 Task: Find a one-way flight from Aswan to Buenos Aires for two passengers in first class on December 22, using British Airways, departing between 10:00 AM and 12:00 PM.
Action: Mouse pressed left at (335, 269)
Screenshot: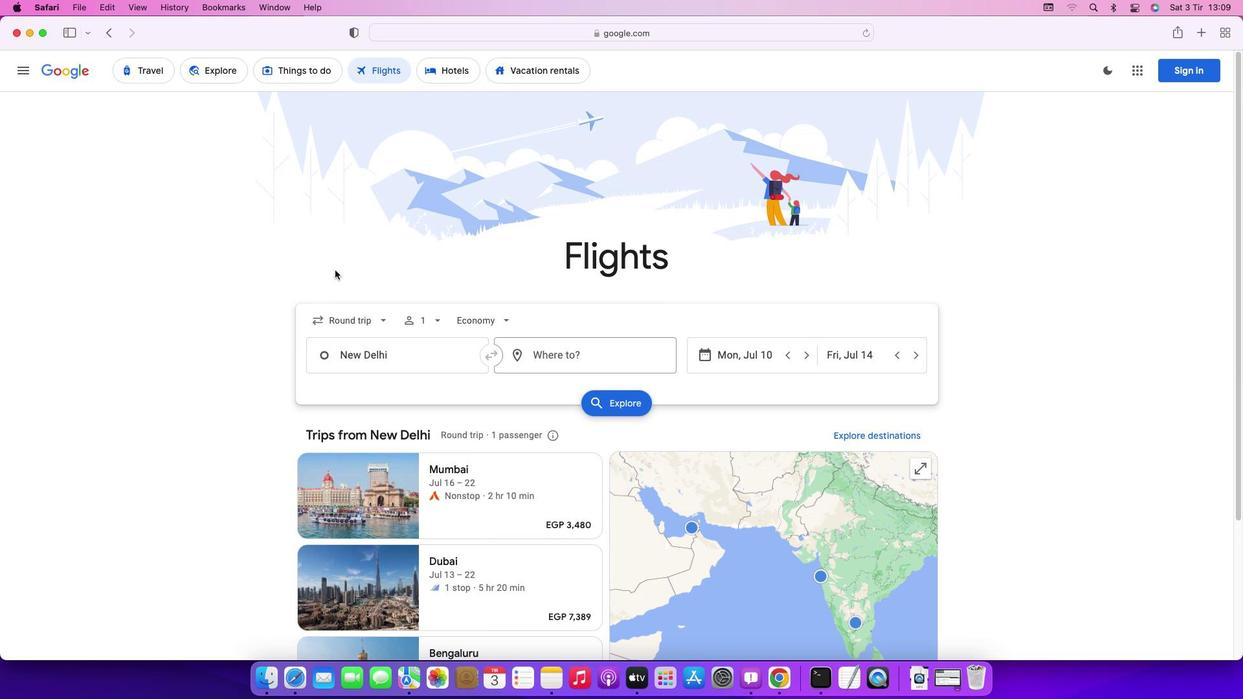 
Action: Mouse moved to (361, 322)
Screenshot: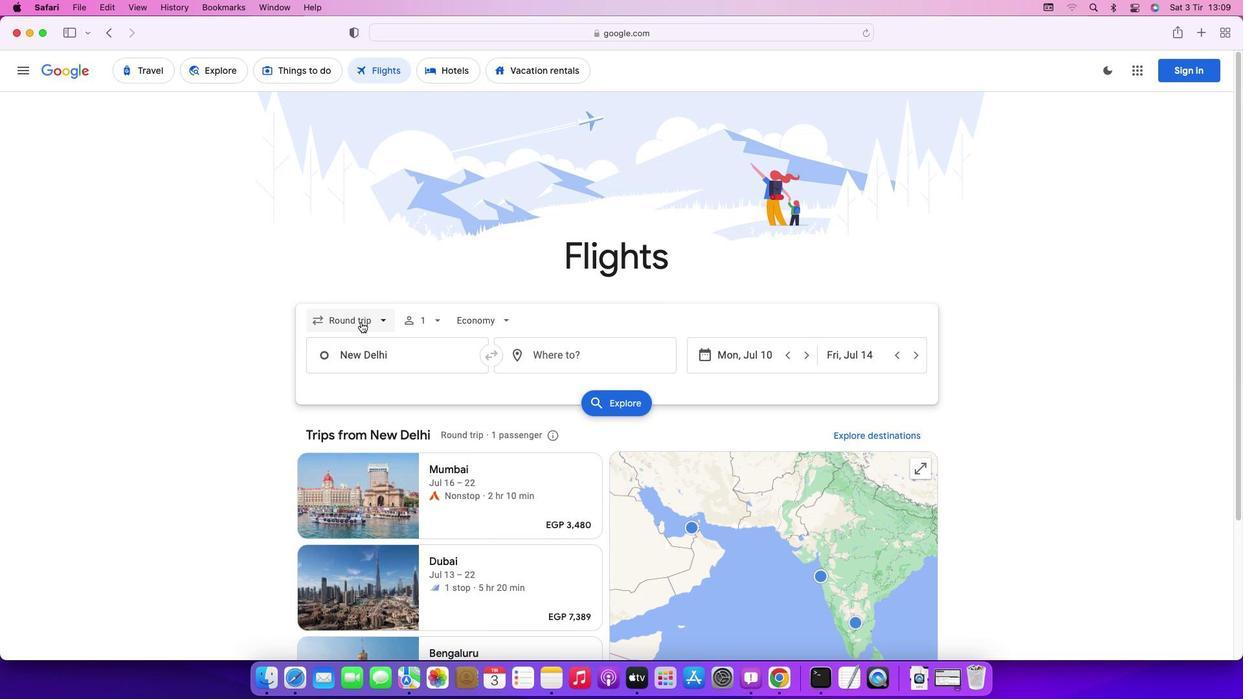 
Action: Mouse pressed left at (361, 322)
Screenshot: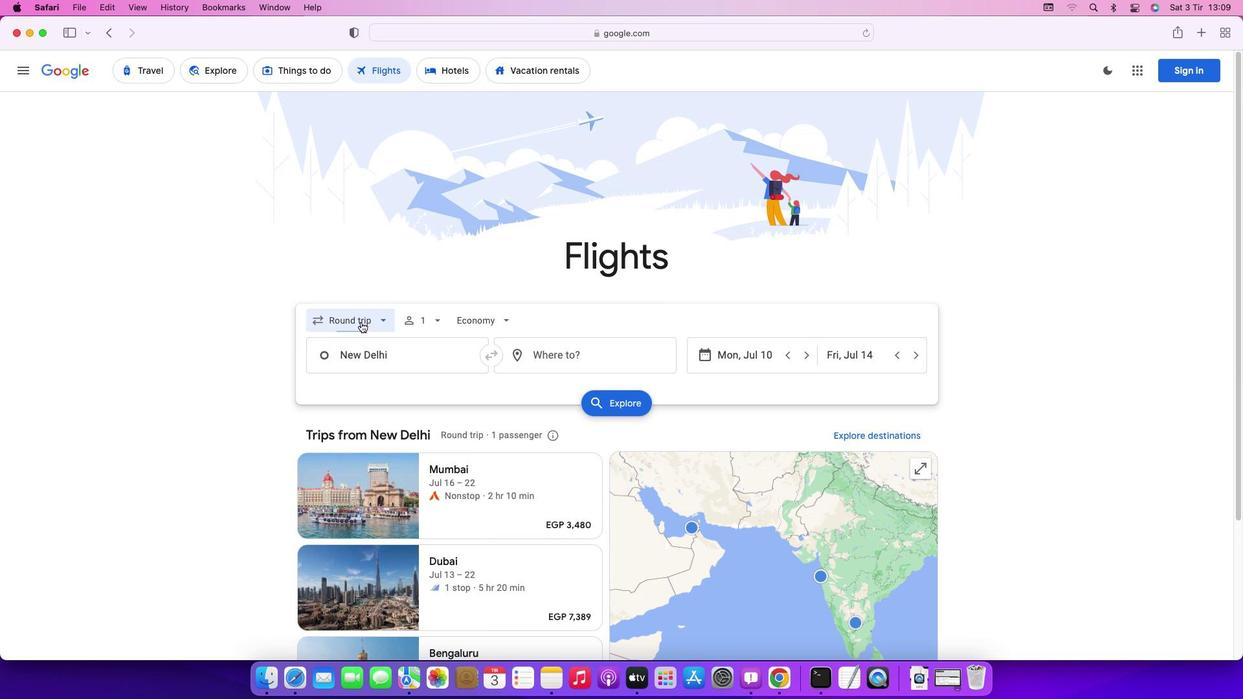 
Action: Mouse moved to (357, 381)
Screenshot: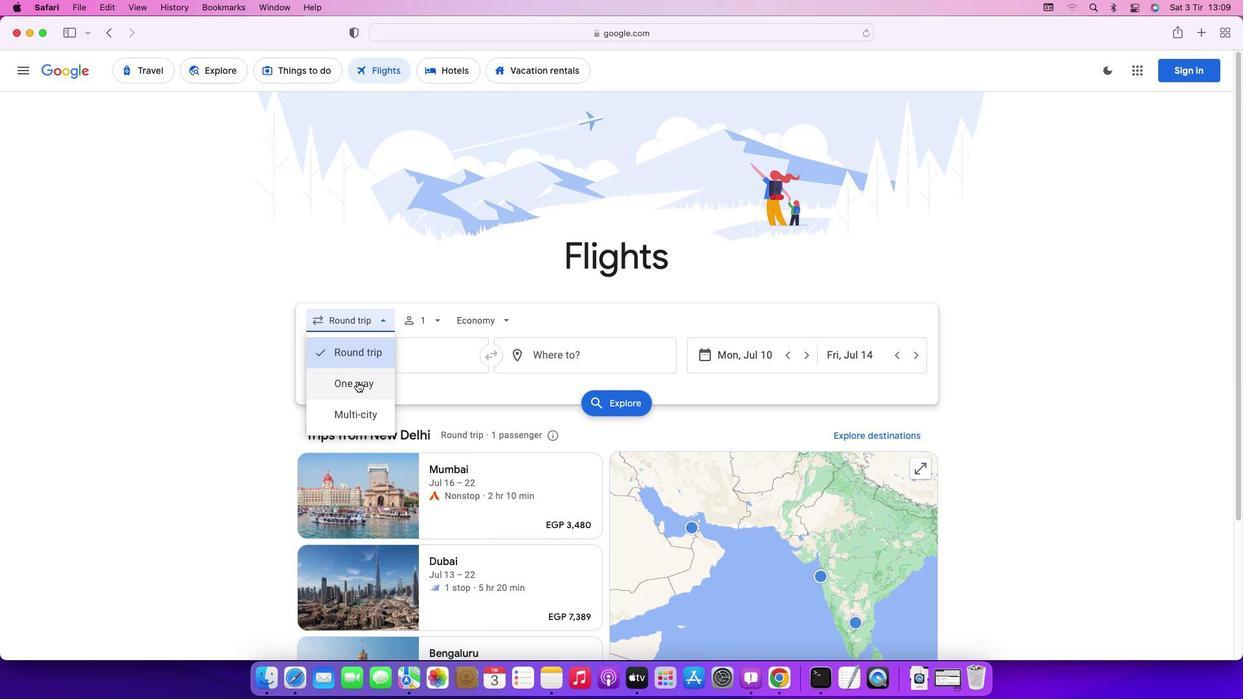 
Action: Mouse pressed left at (357, 381)
Screenshot: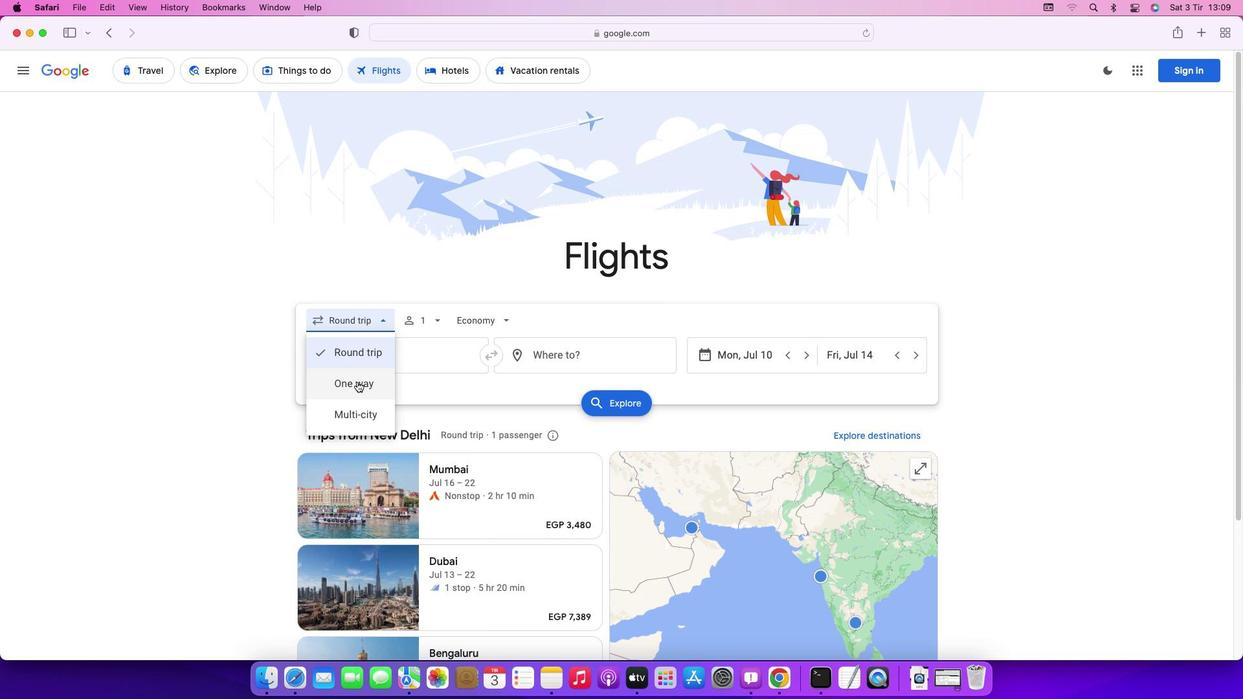 
Action: Mouse moved to (421, 321)
Screenshot: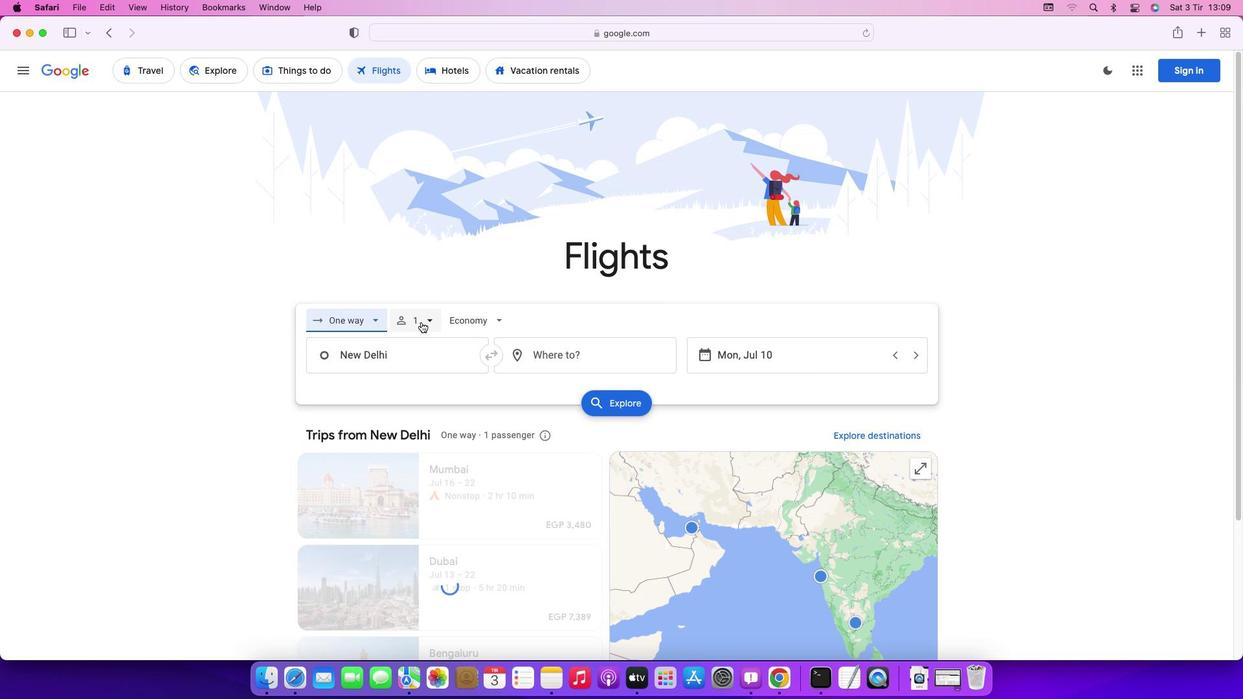 
Action: Mouse pressed left at (421, 321)
Screenshot: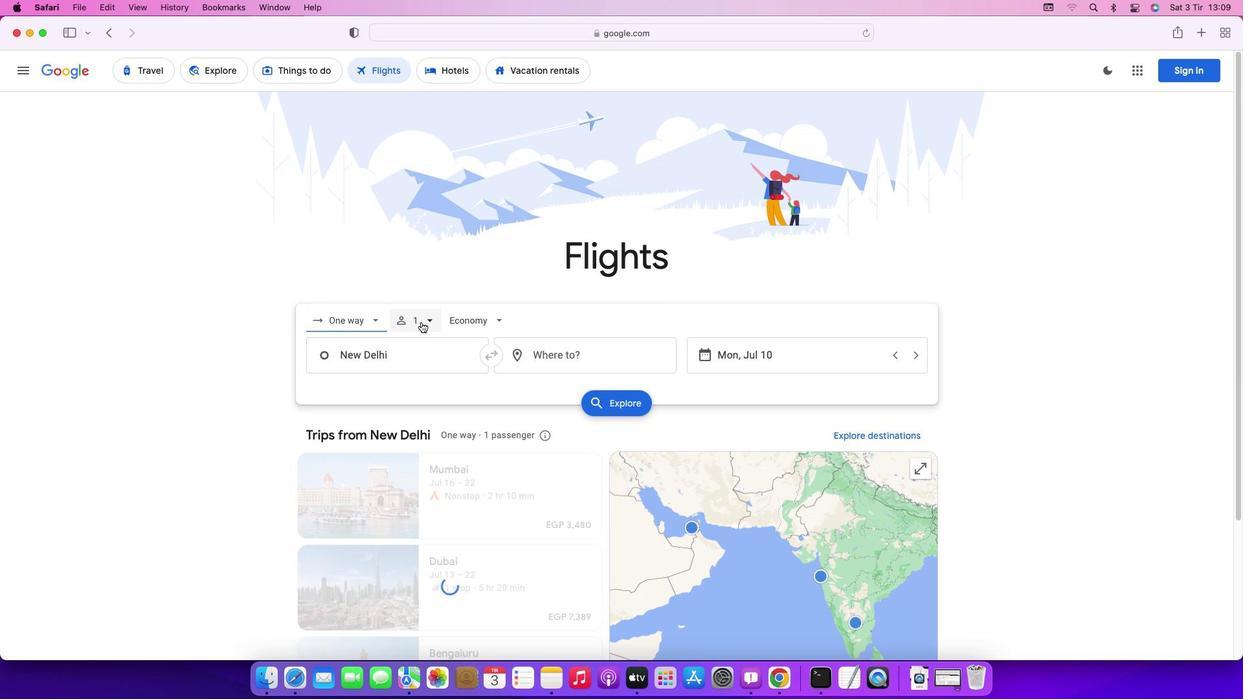 
Action: Mouse moved to (528, 356)
Screenshot: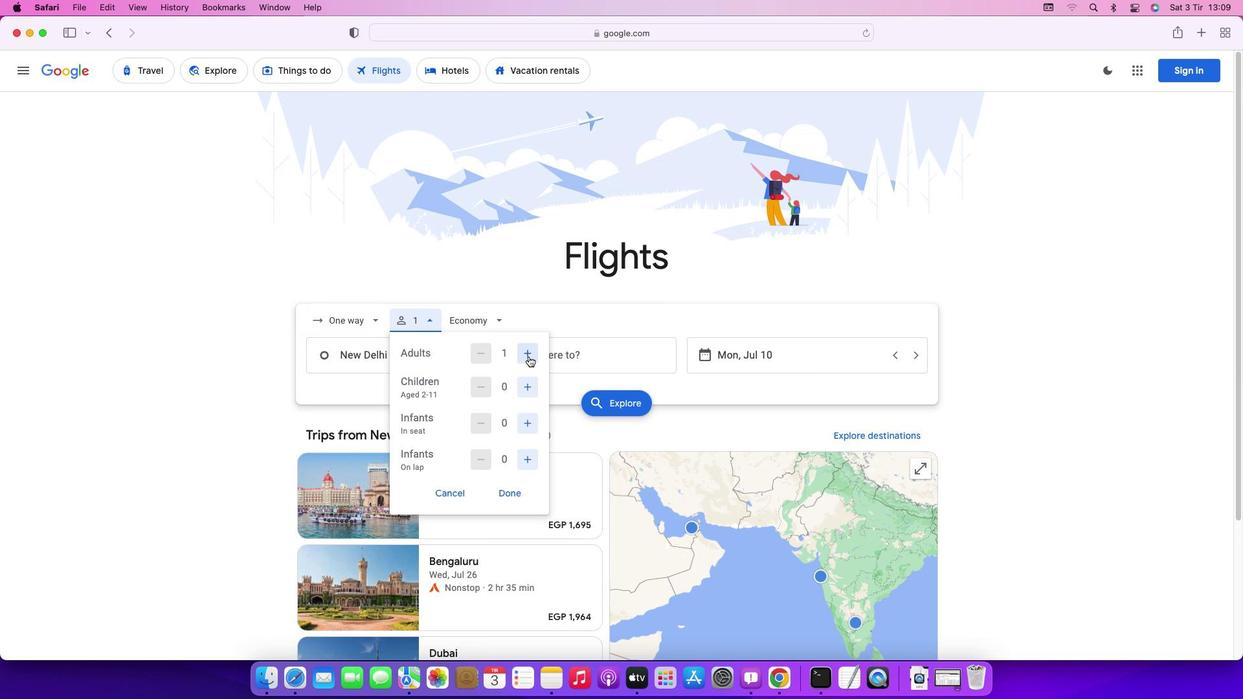 
Action: Mouse pressed left at (528, 356)
Screenshot: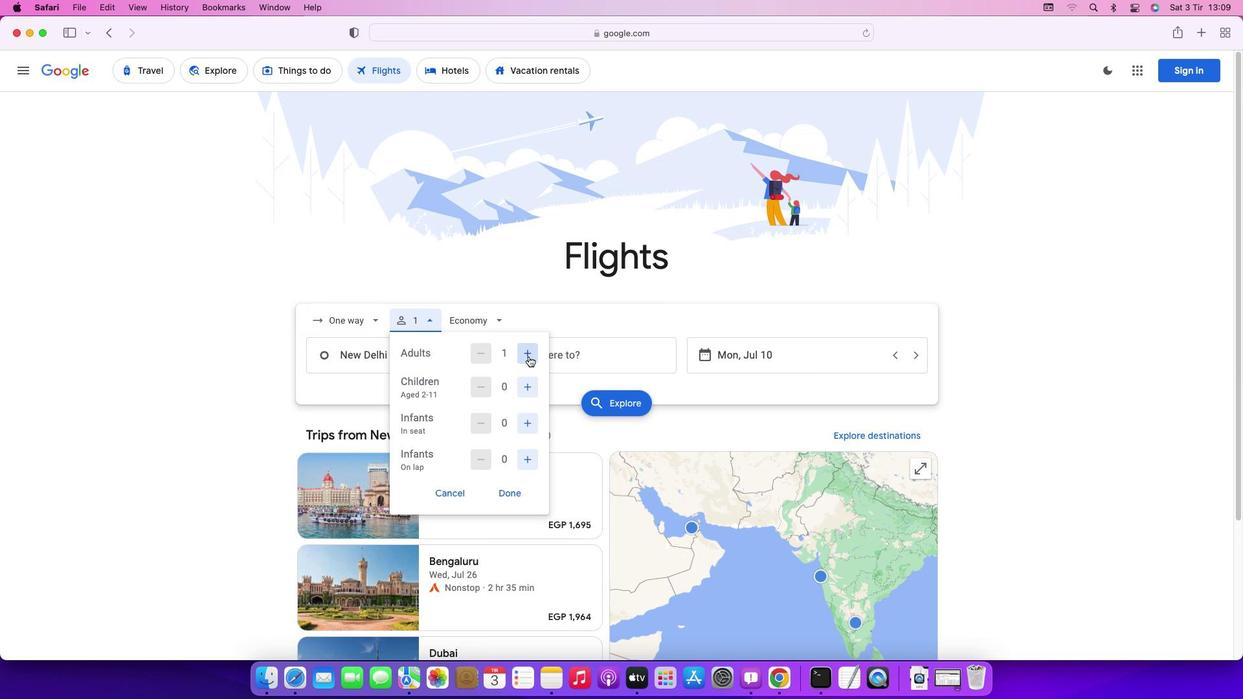 
Action: Mouse moved to (509, 492)
Screenshot: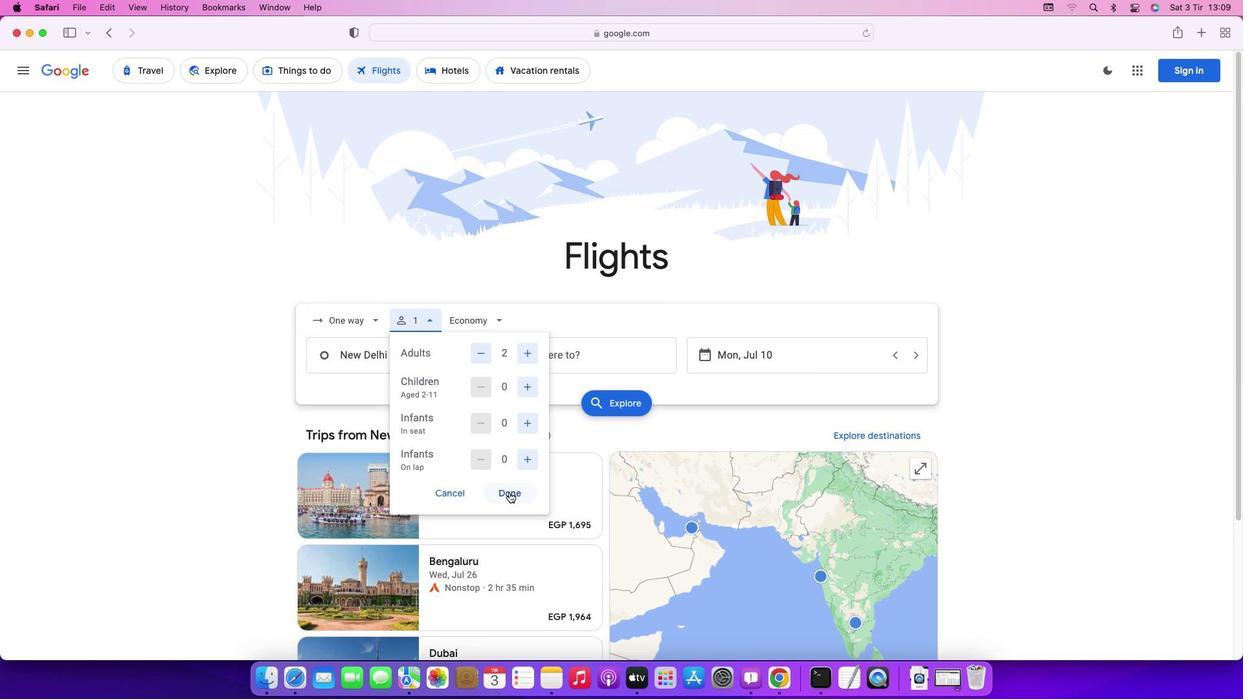 
Action: Mouse pressed left at (509, 492)
Screenshot: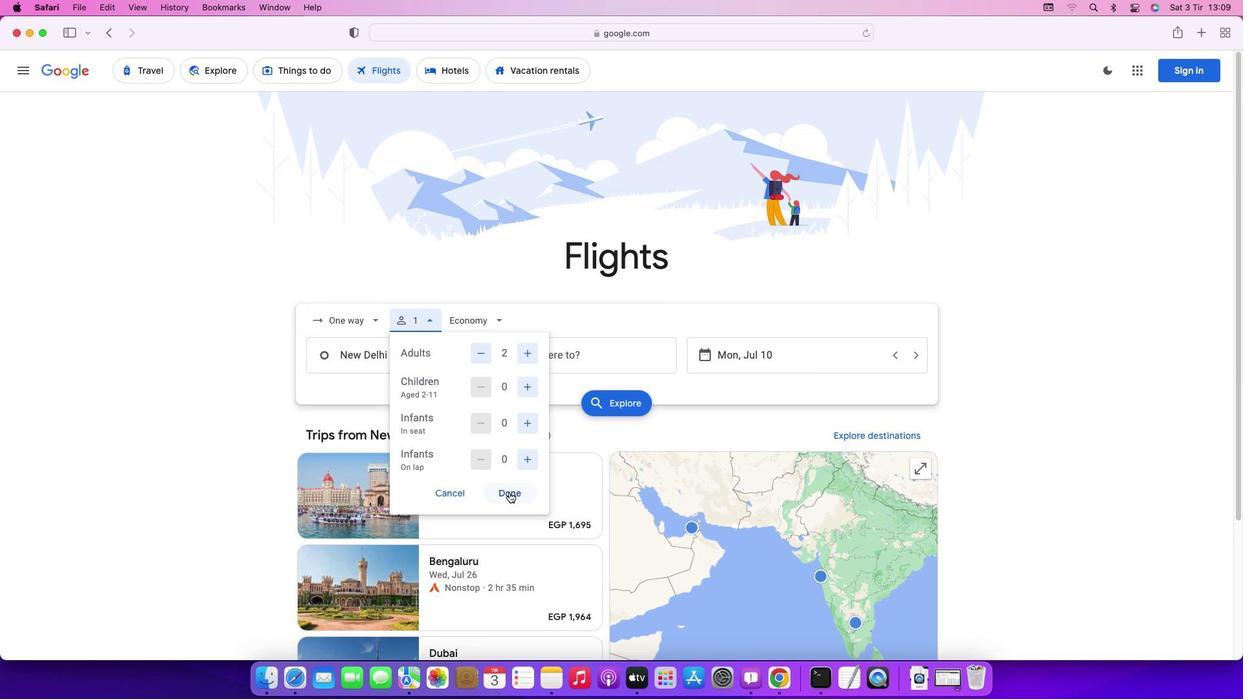 
Action: Mouse moved to (481, 327)
Screenshot: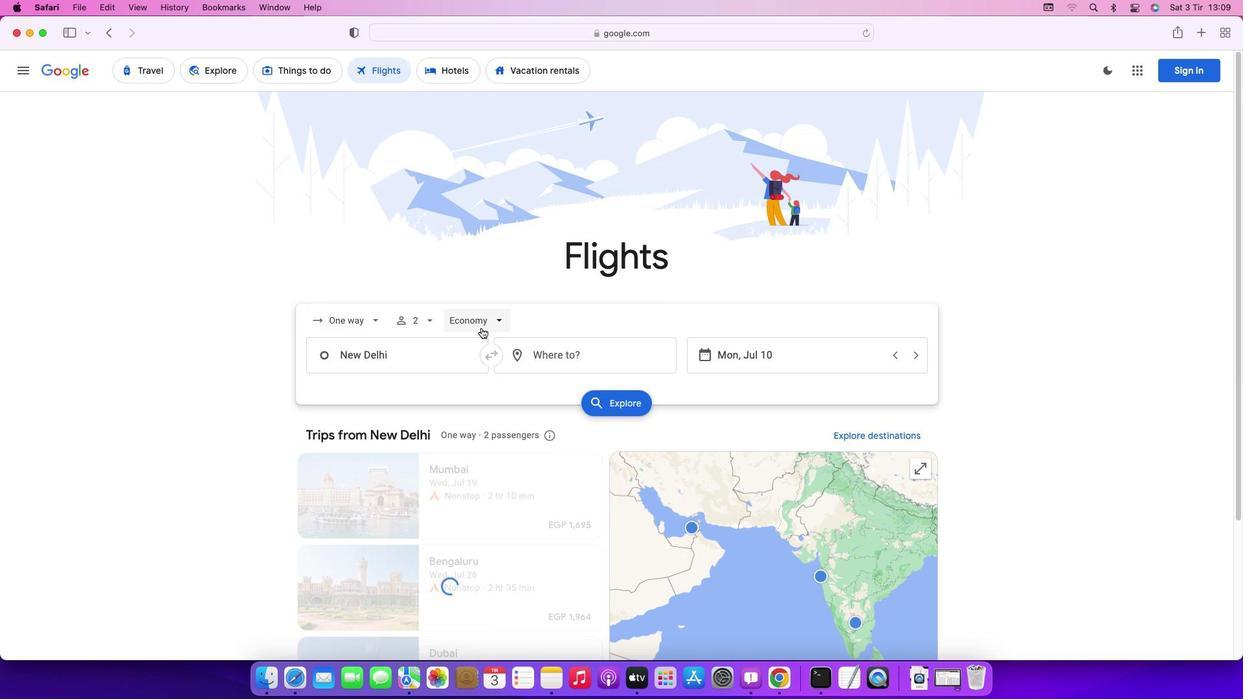 
Action: Mouse pressed left at (481, 327)
Screenshot: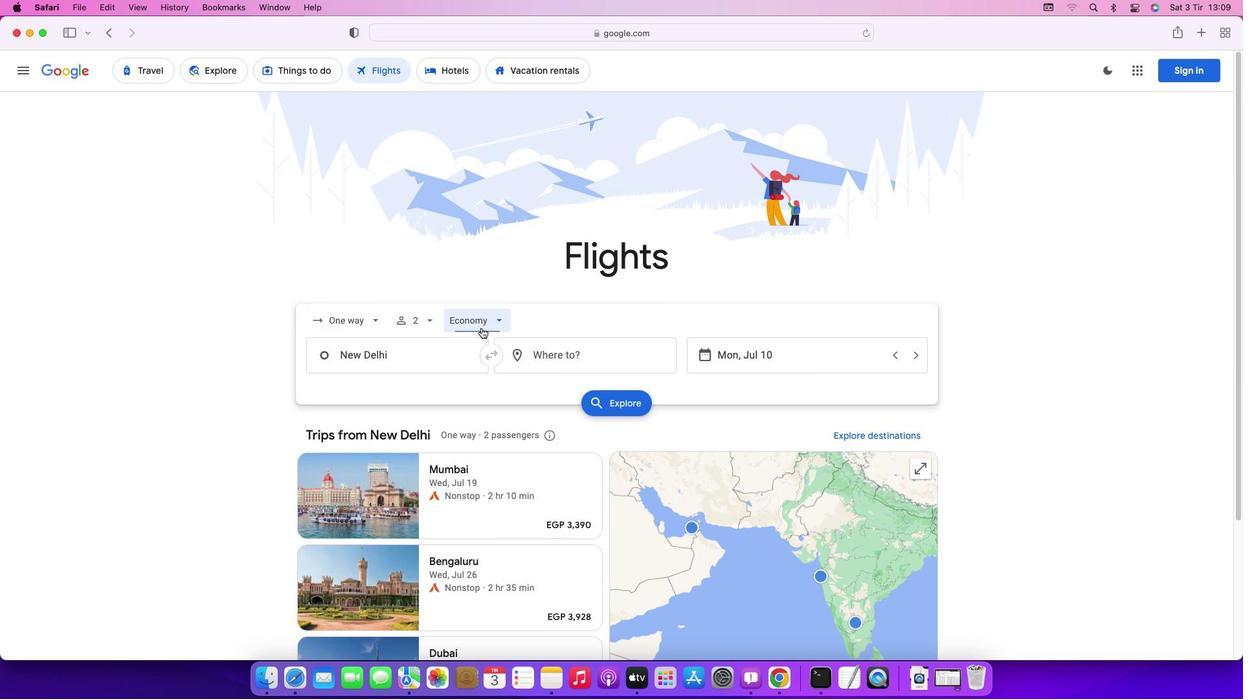 
Action: Mouse moved to (486, 452)
Screenshot: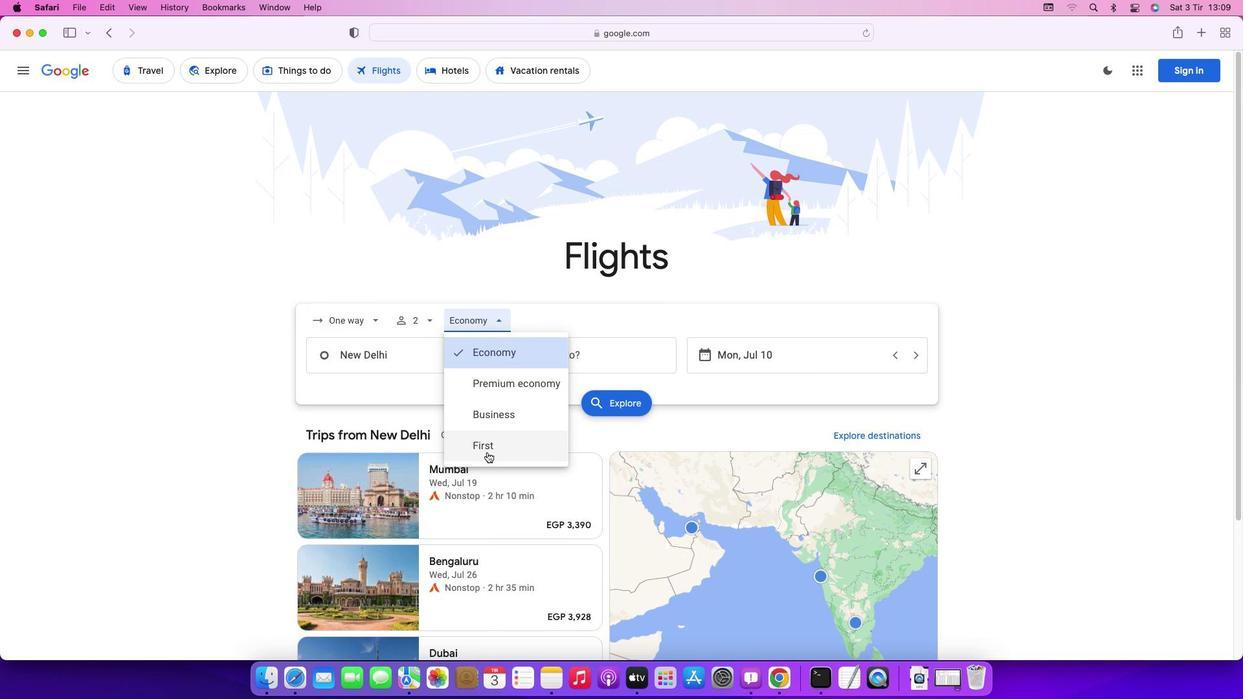 
Action: Mouse pressed left at (486, 452)
Screenshot: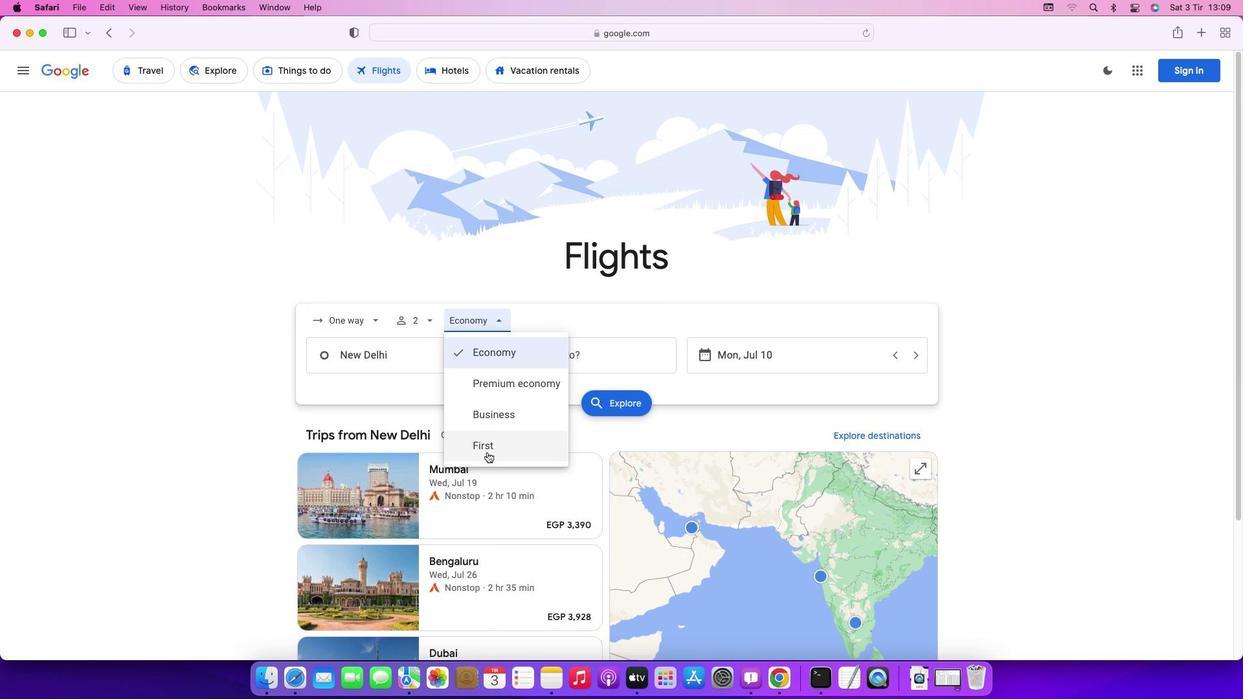 
Action: Mouse moved to (407, 361)
Screenshot: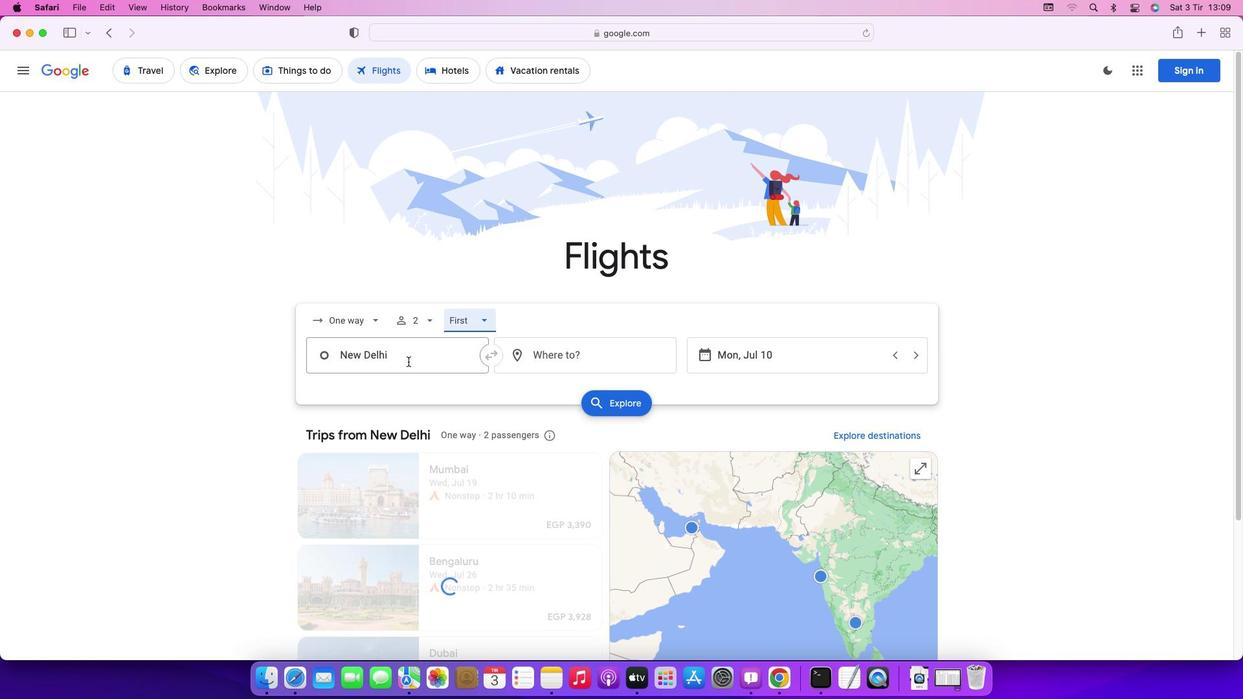 
Action: Mouse pressed left at (407, 361)
Screenshot: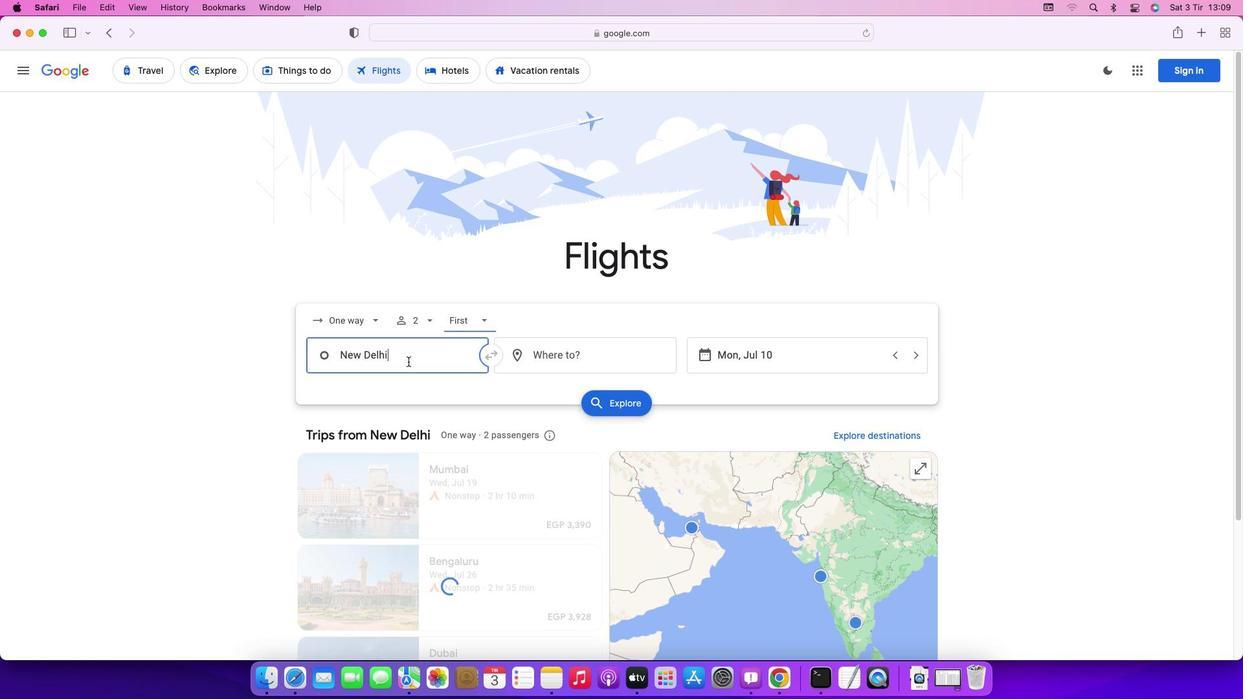 
Action: Key pressed Key.backspaceKey.caps_lock'A'Key.caps_lock's''w''a''n'Key.enter
Screenshot: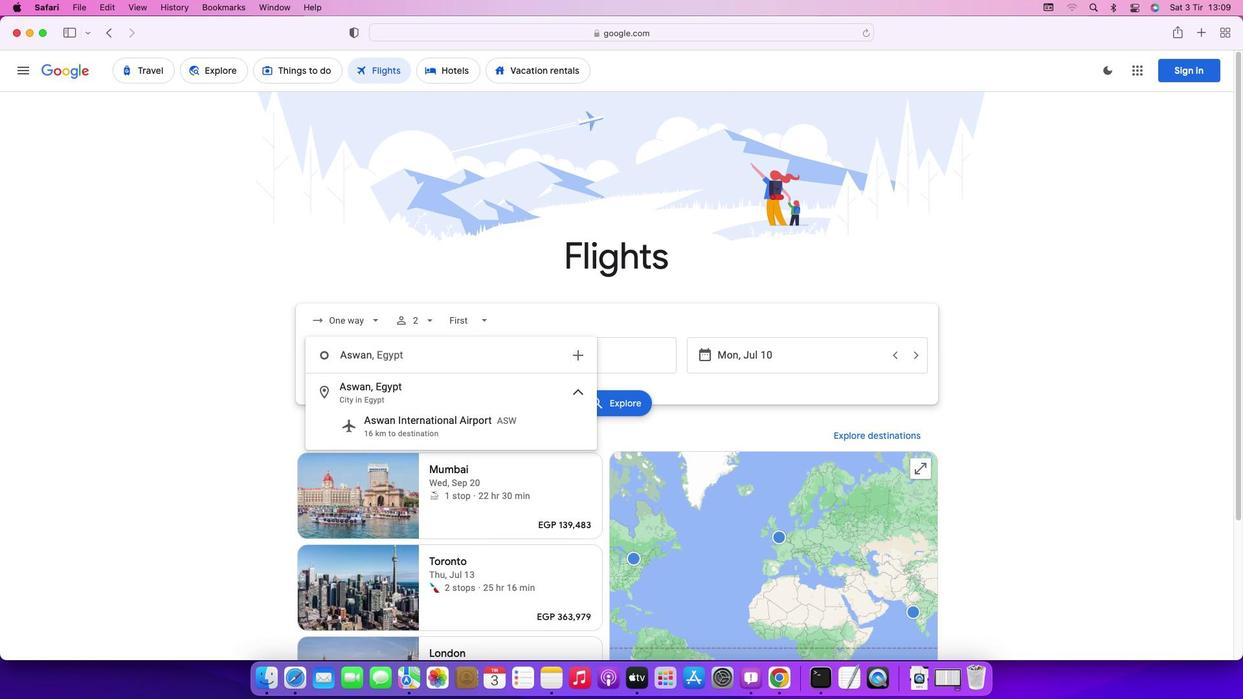 
Action: Mouse moved to (582, 358)
Screenshot: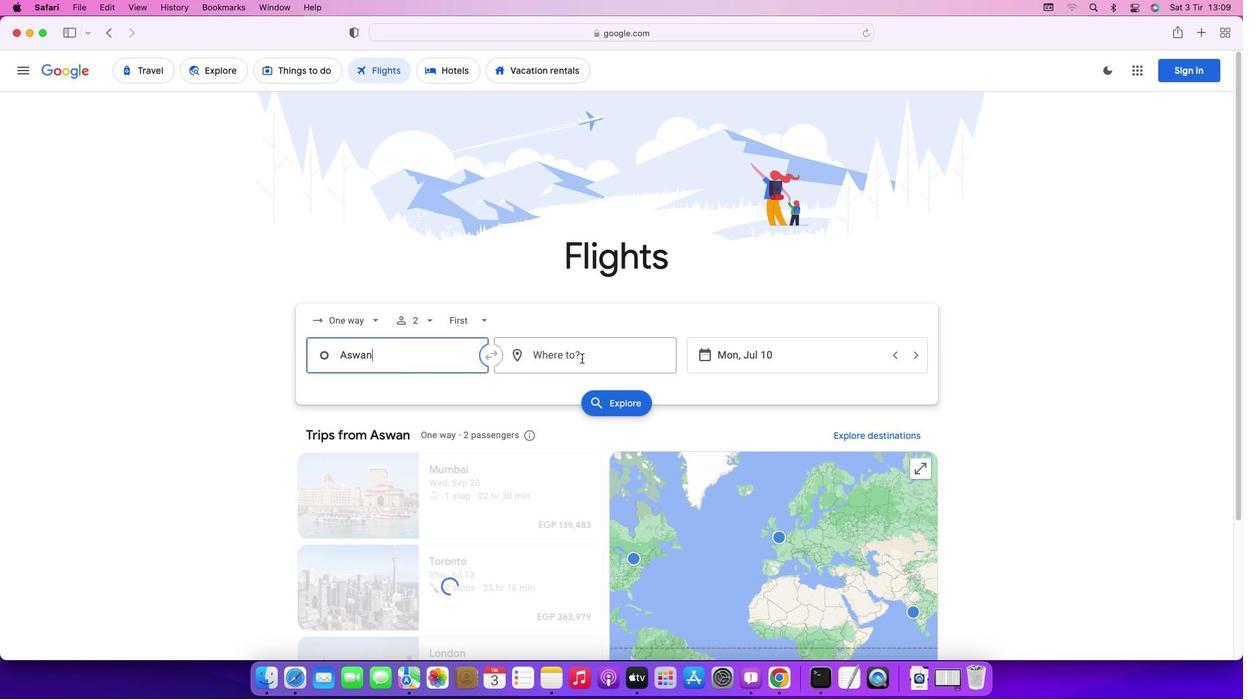 
Action: Mouse pressed left at (582, 358)
Screenshot: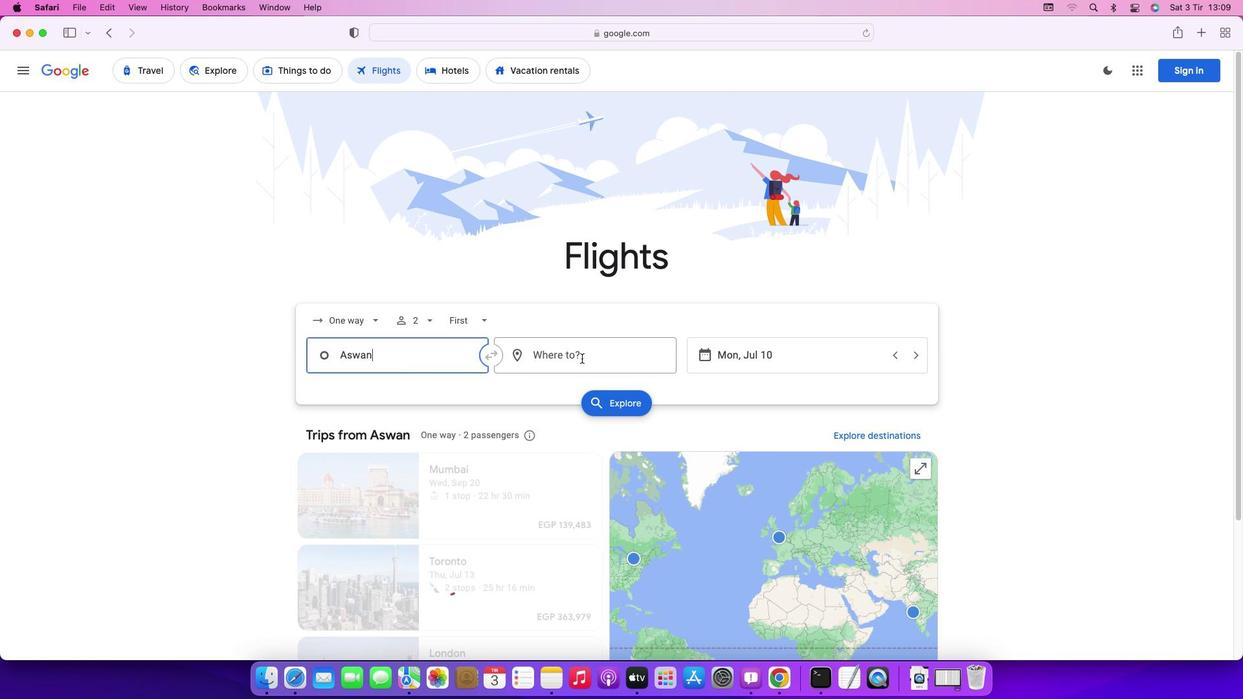 
Action: Mouse moved to (582, 358)
Screenshot: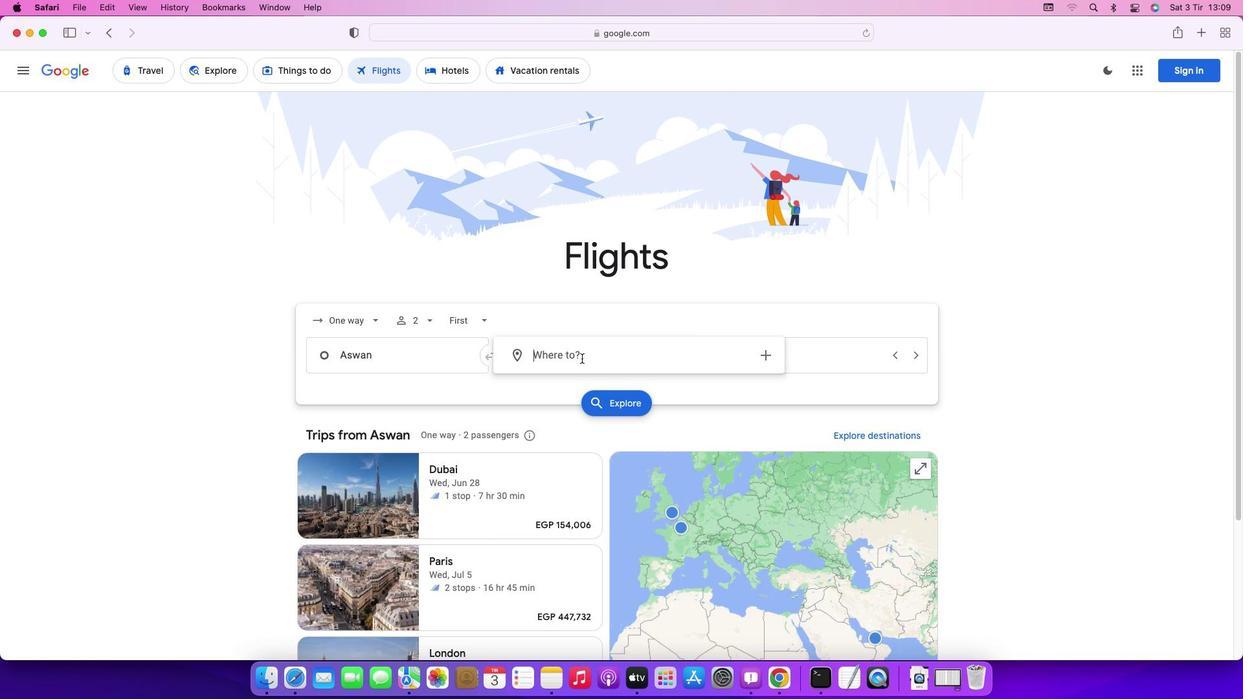 
Action: Key pressed Key.caps_lock'B'Key.caps_lock'u''e''n''o''s'Key.spaceKey.caps_lock'A'Key.caps_lock'i''r''e''s'Key.enter
Screenshot: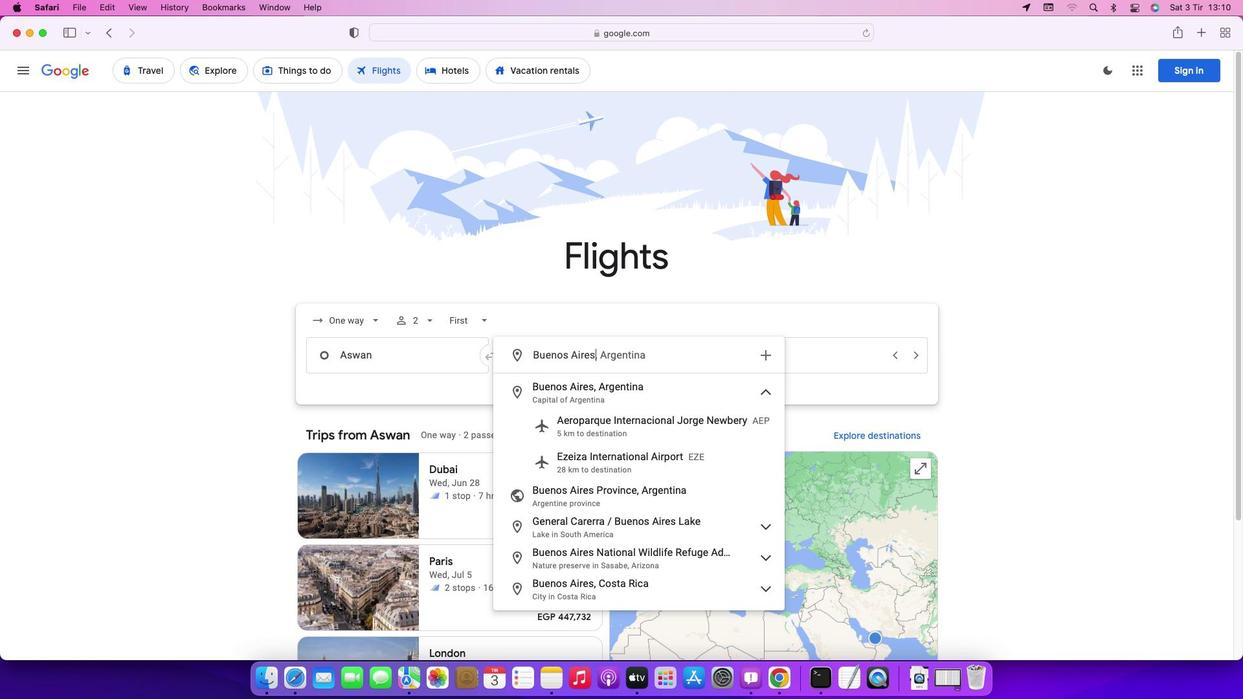 
Action: Mouse moved to (815, 360)
Screenshot: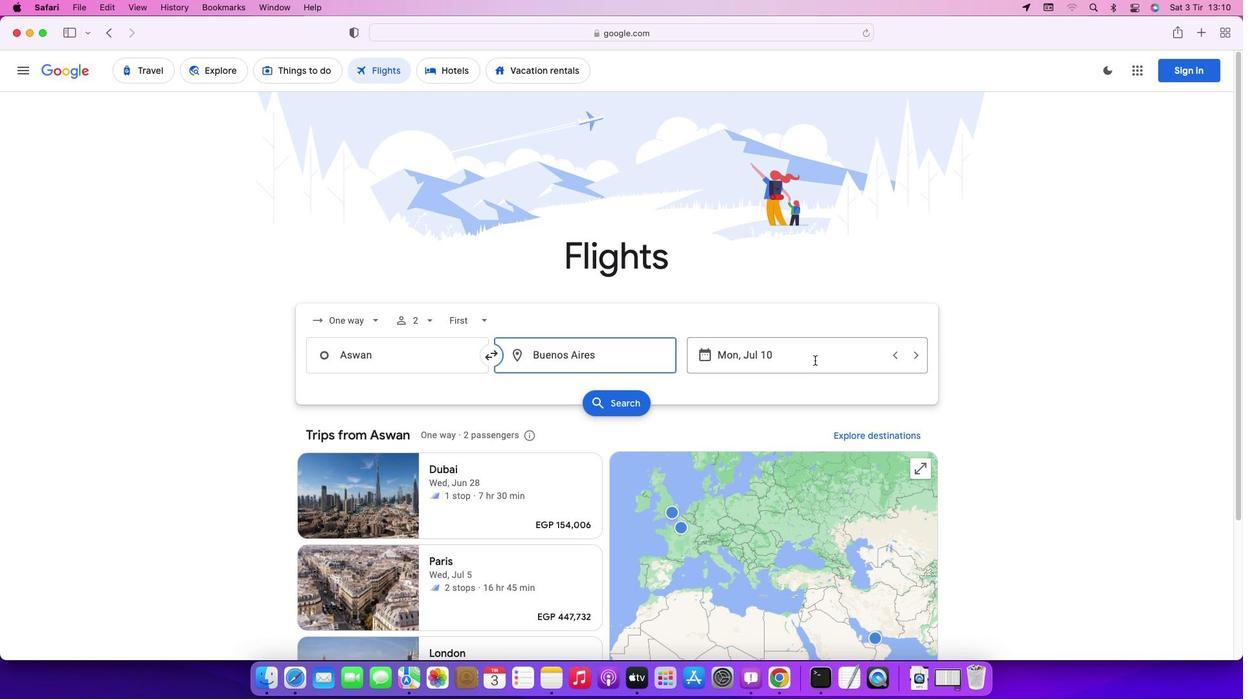 
Action: Mouse pressed left at (815, 360)
Screenshot: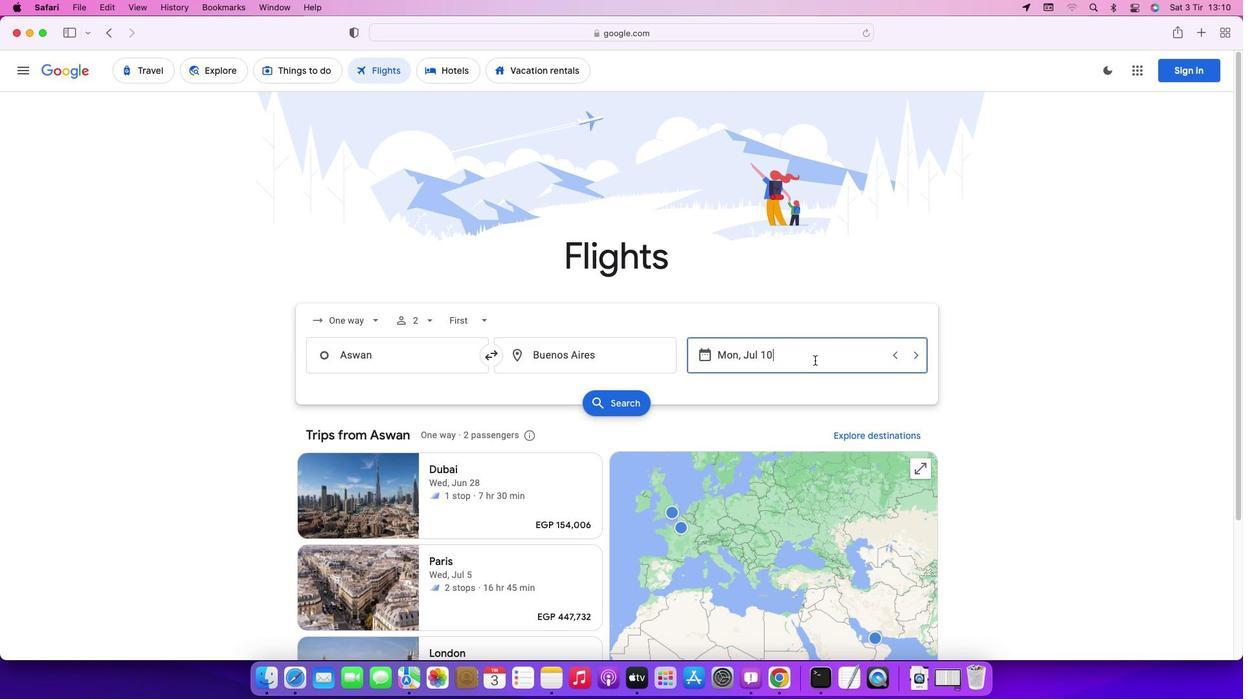
Action: Mouse moved to (939, 485)
Screenshot: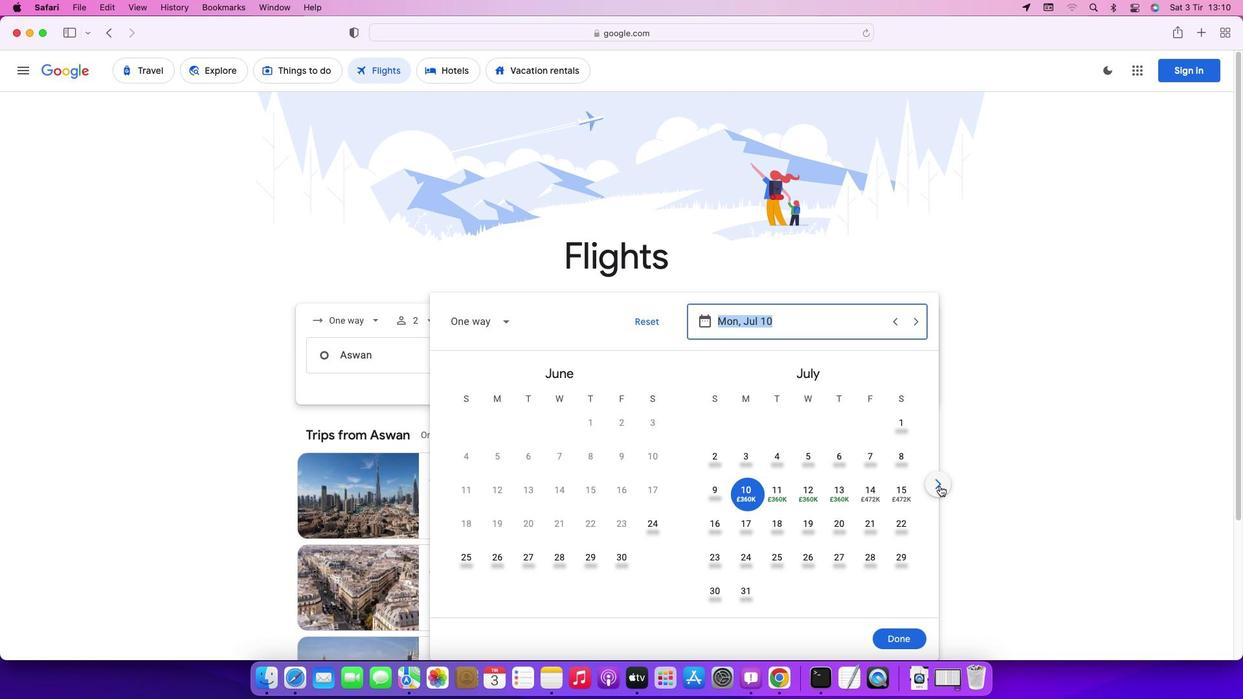 
Action: Mouse pressed left at (939, 485)
Screenshot: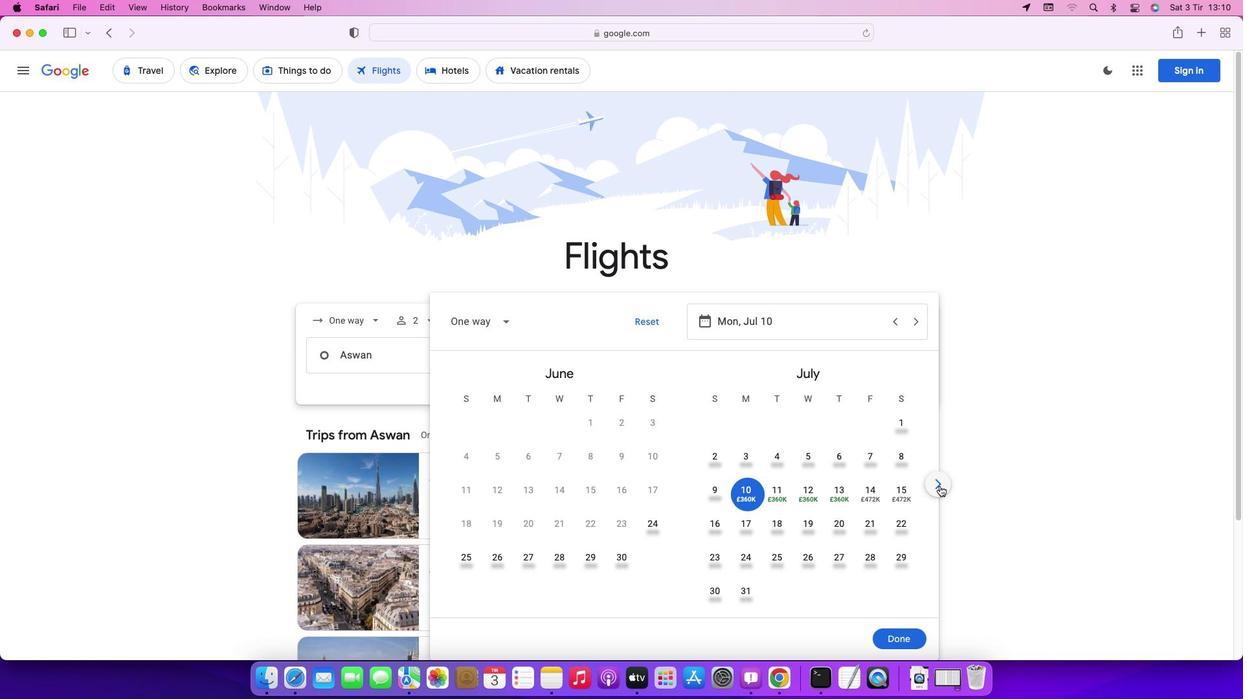 
Action: Mouse moved to (938, 483)
Screenshot: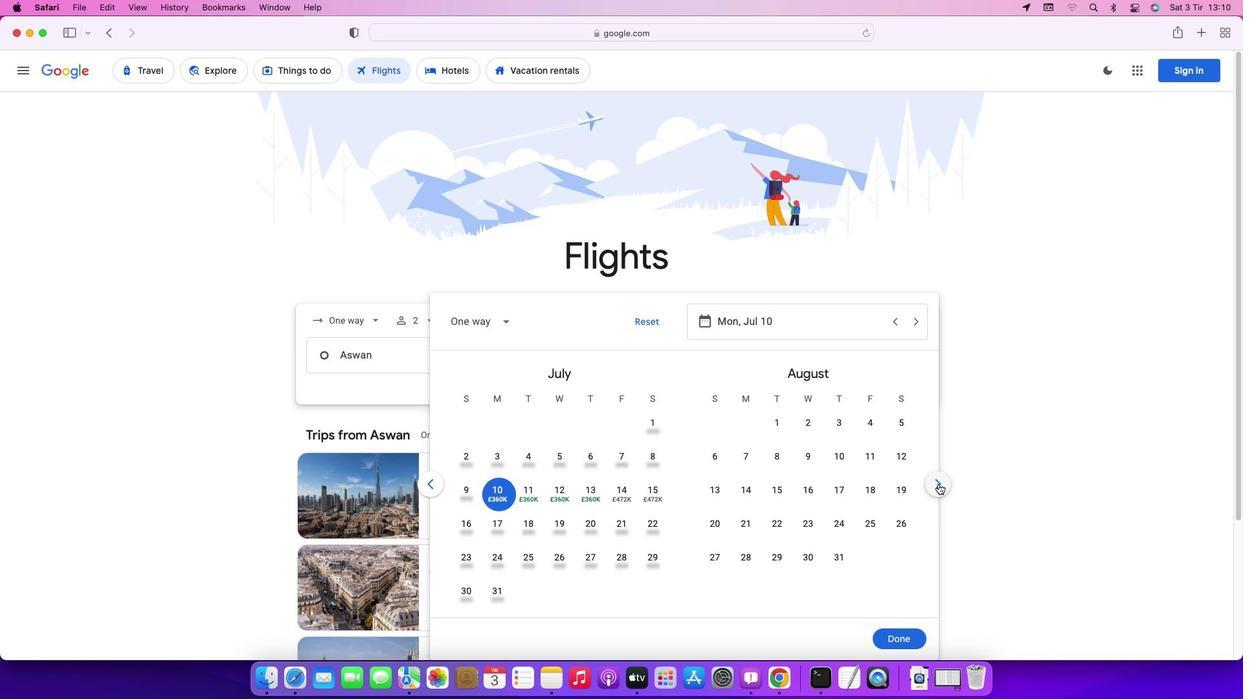 
Action: Mouse pressed left at (938, 483)
Screenshot: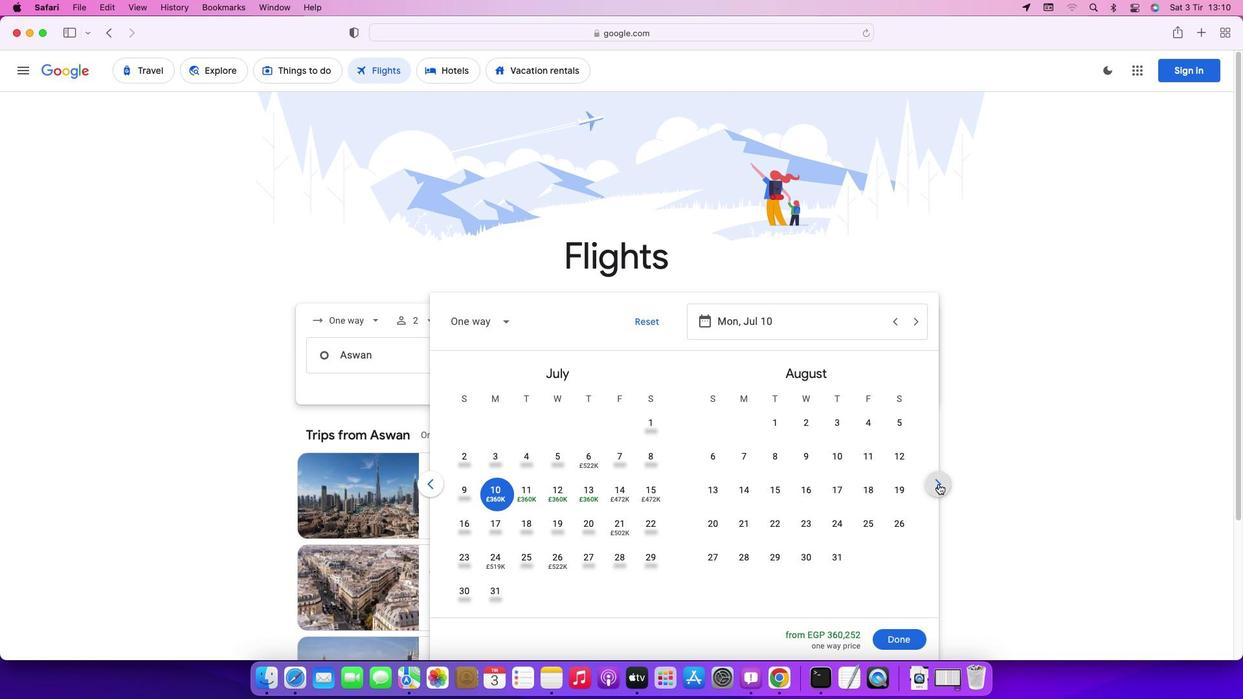 
Action: Mouse pressed left at (938, 483)
Screenshot: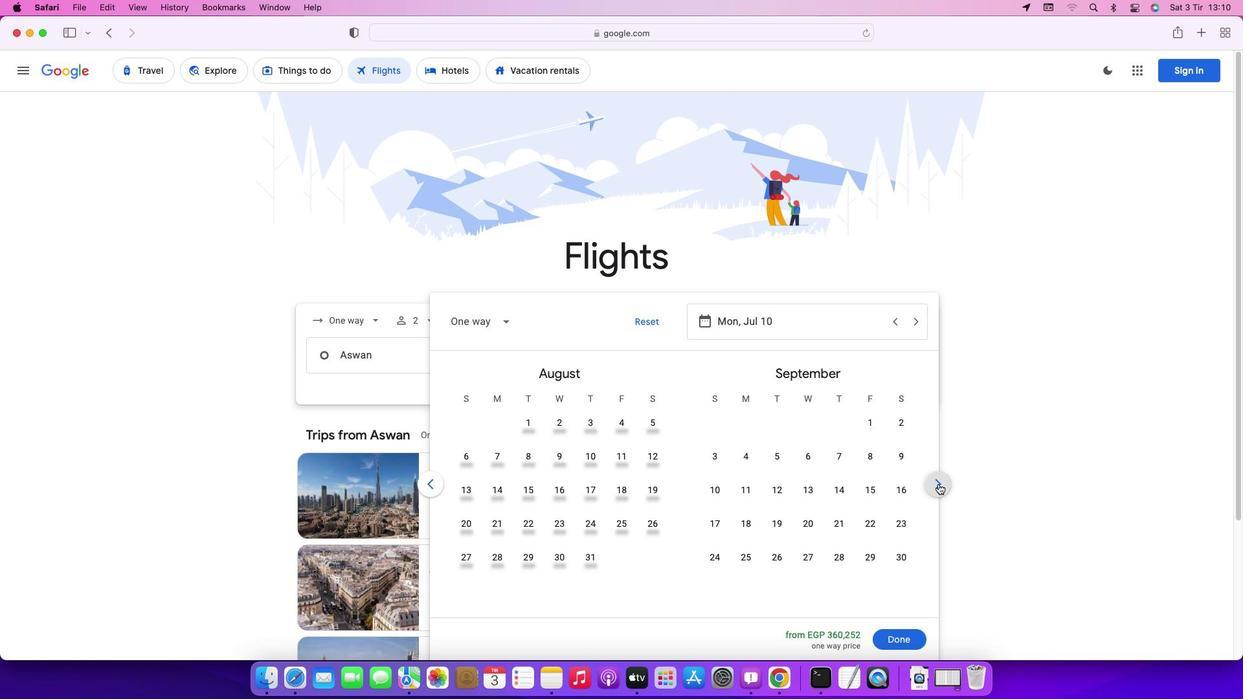 
Action: Mouse pressed left at (938, 483)
Screenshot: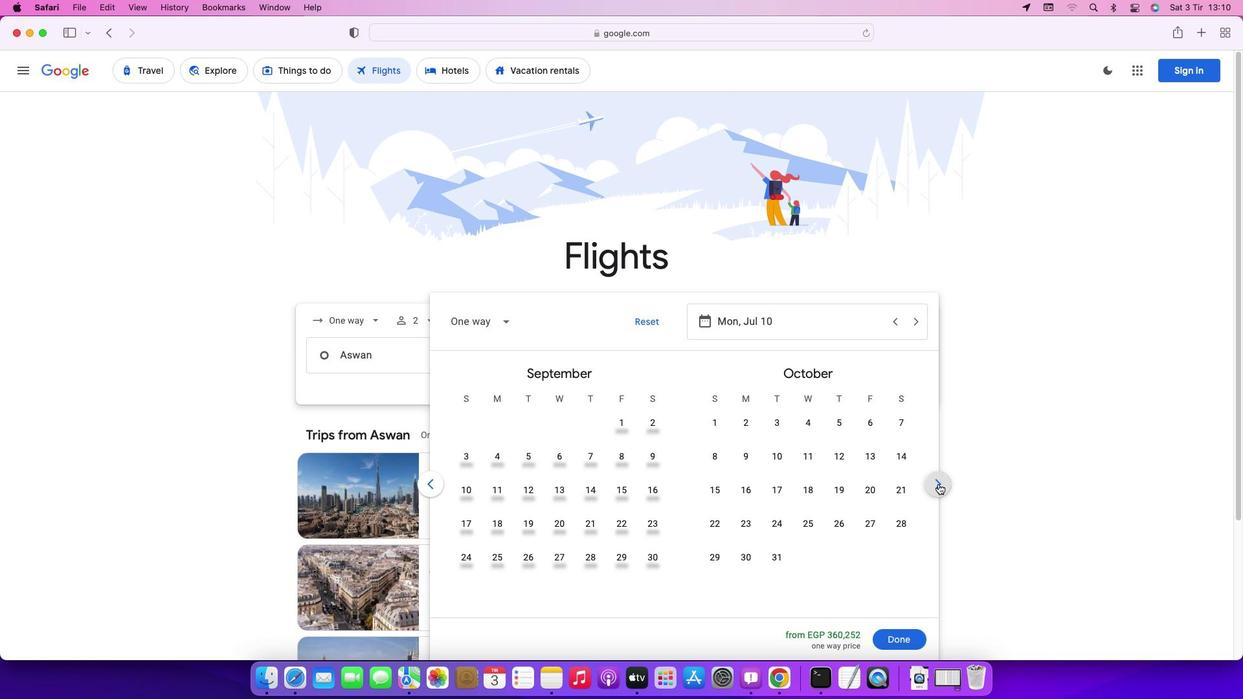 
Action: Mouse pressed left at (938, 483)
Screenshot: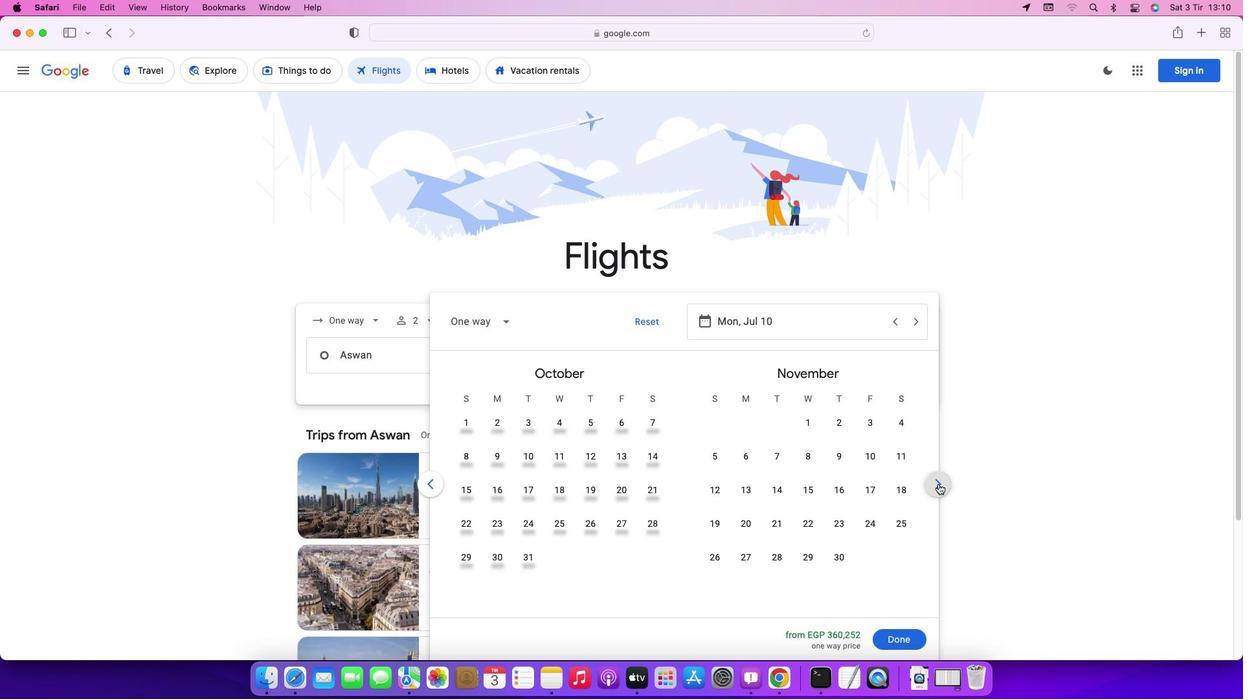 
Action: Mouse moved to (870, 522)
Screenshot: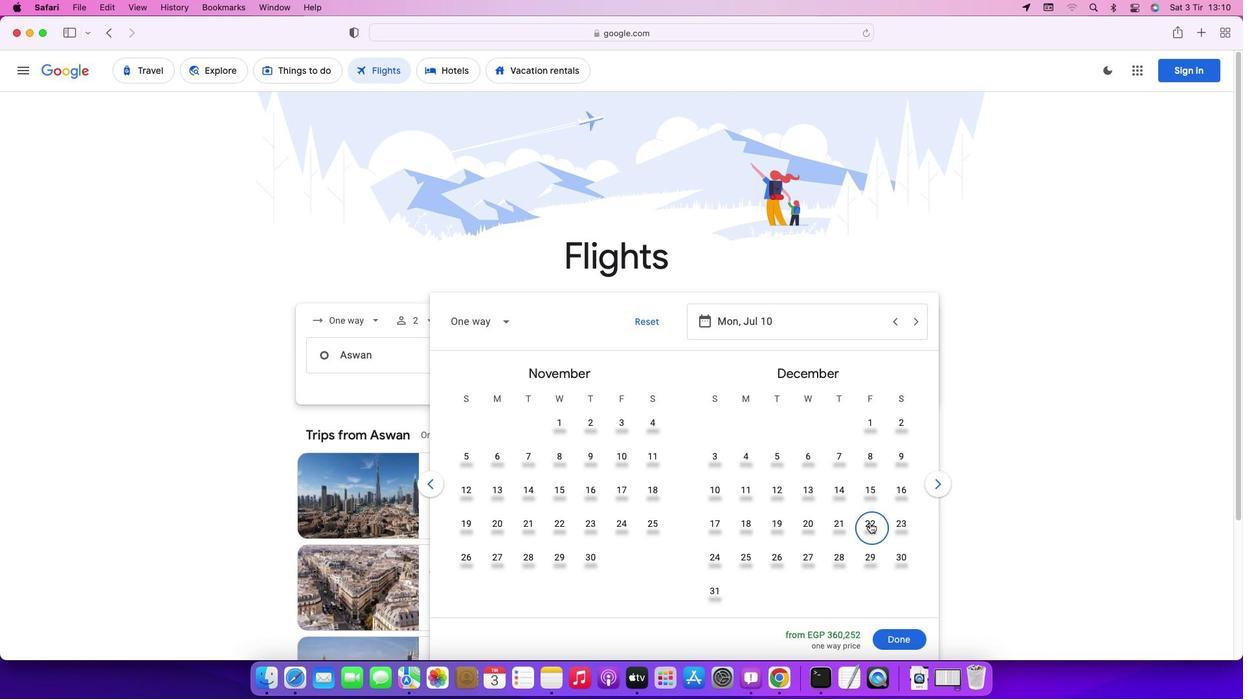 
Action: Mouse pressed left at (870, 522)
Screenshot: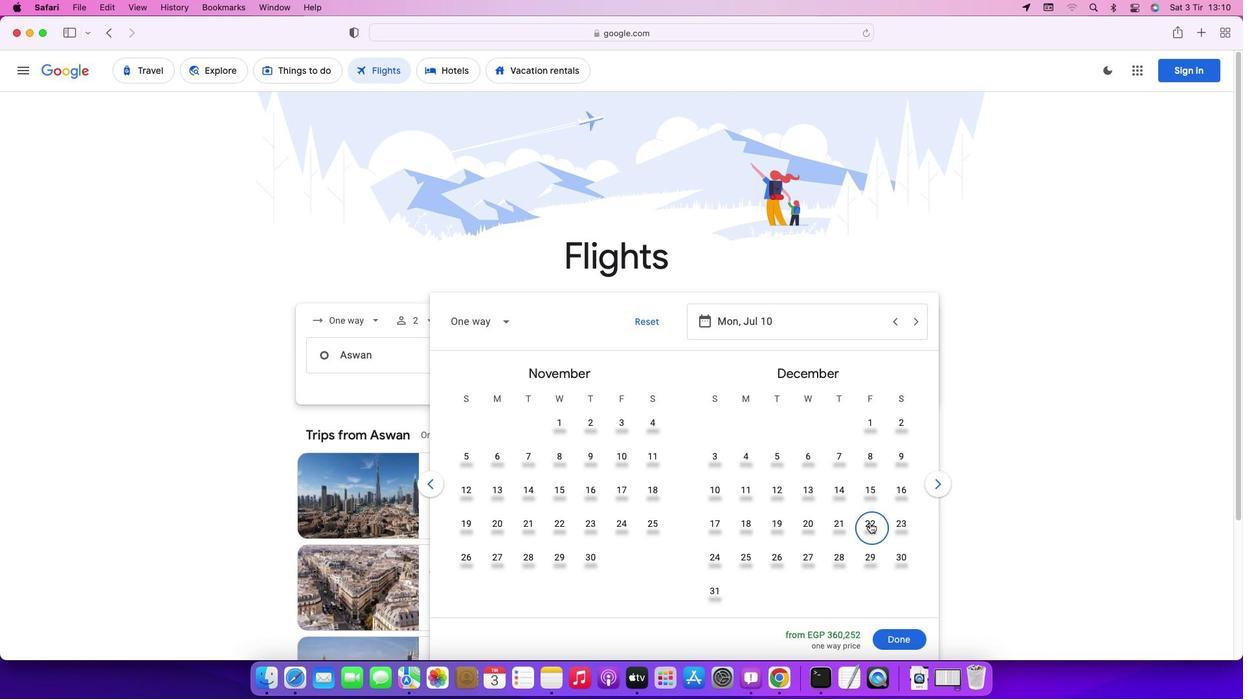 
Action: Mouse moved to (891, 635)
Screenshot: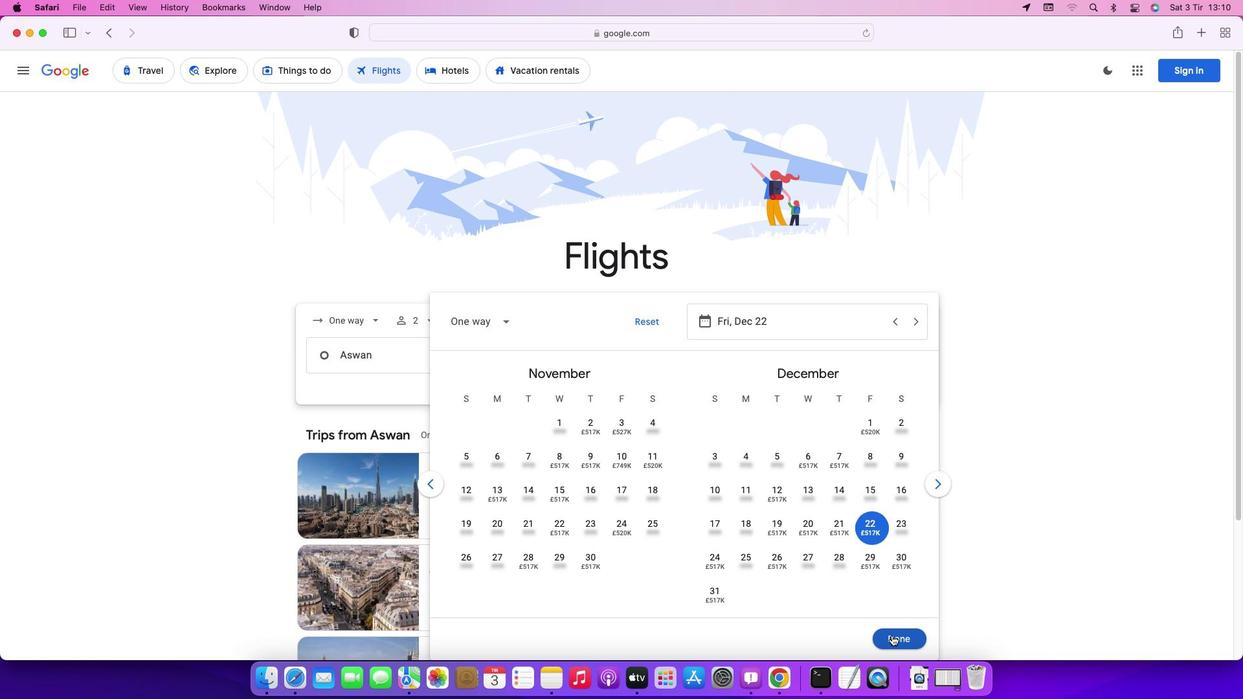 
Action: Mouse pressed left at (891, 635)
Screenshot: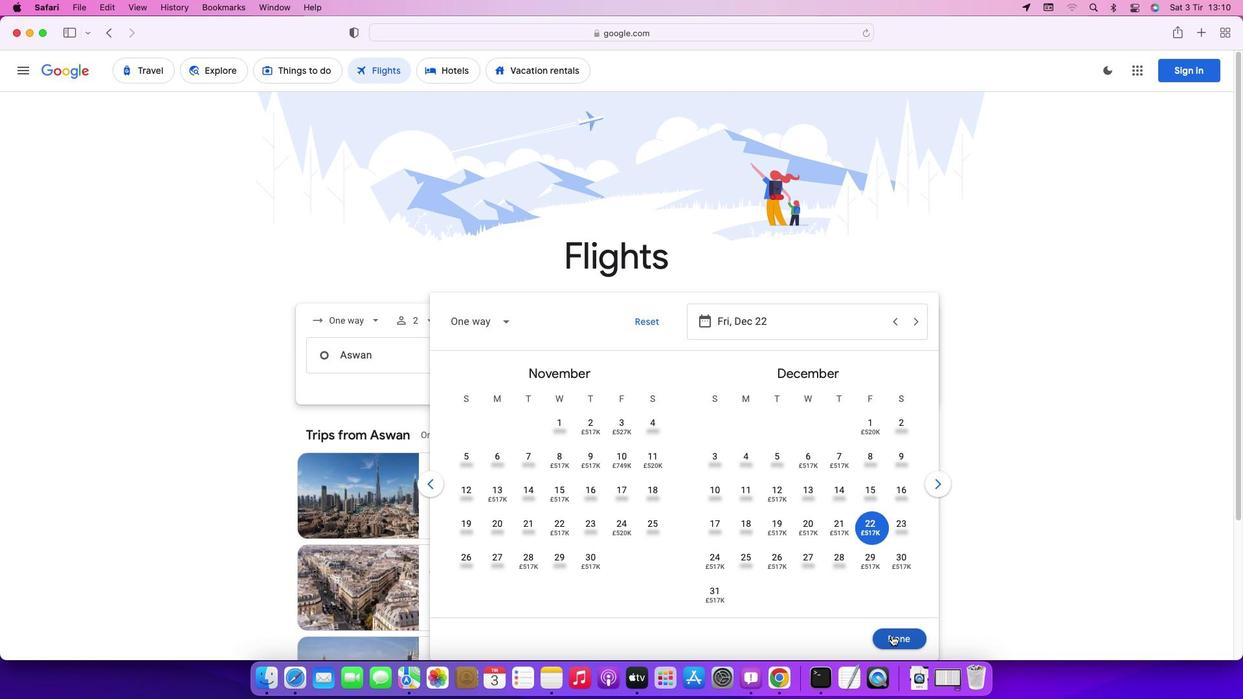 
Action: Mouse moved to (623, 405)
Screenshot: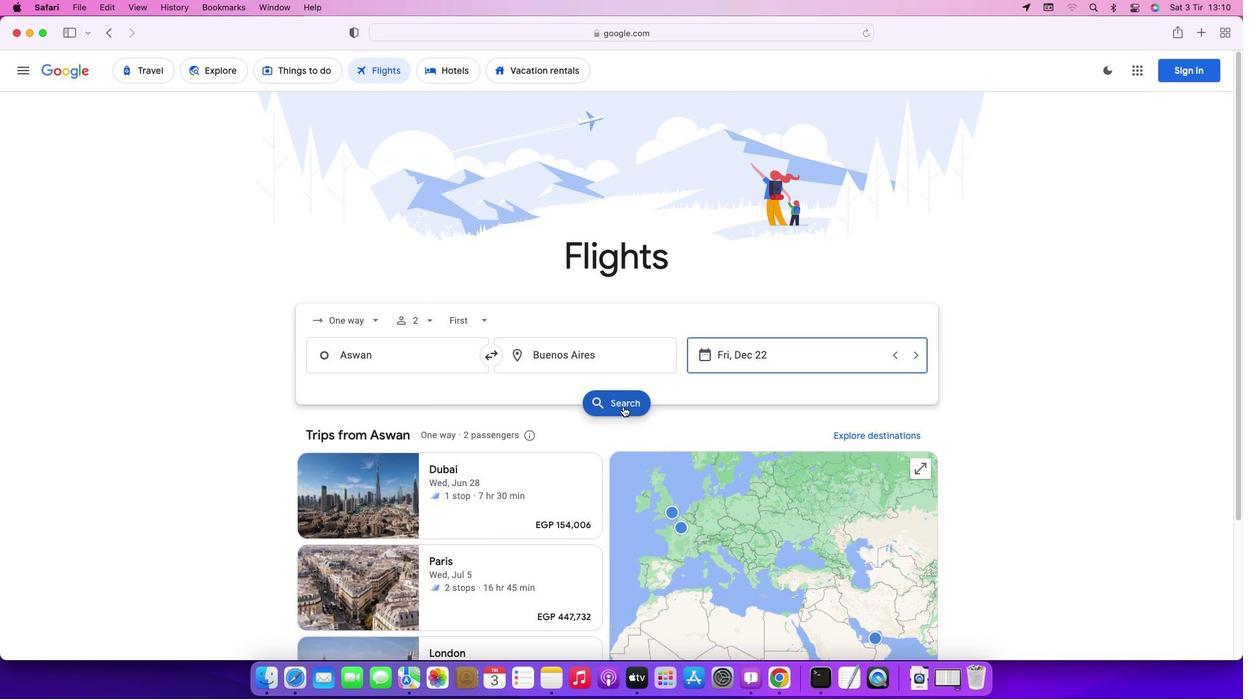 
Action: Mouse pressed left at (623, 405)
Screenshot: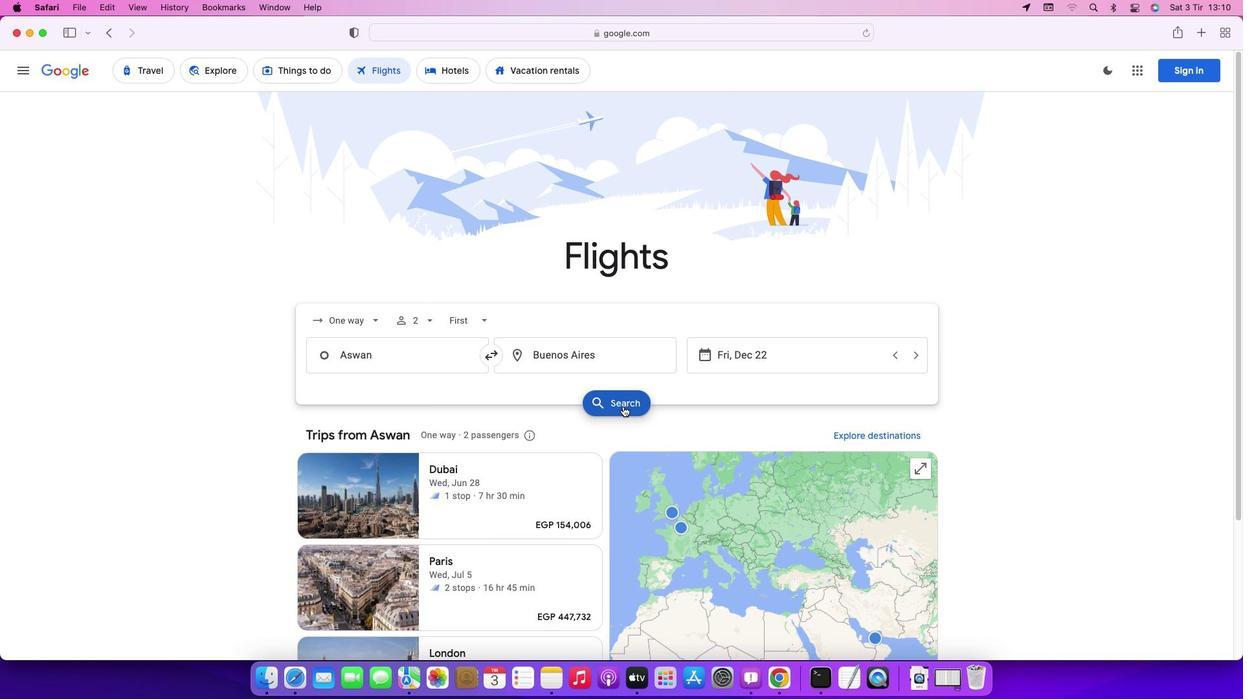 
Action: Mouse moved to (402, 193)
Screenshot: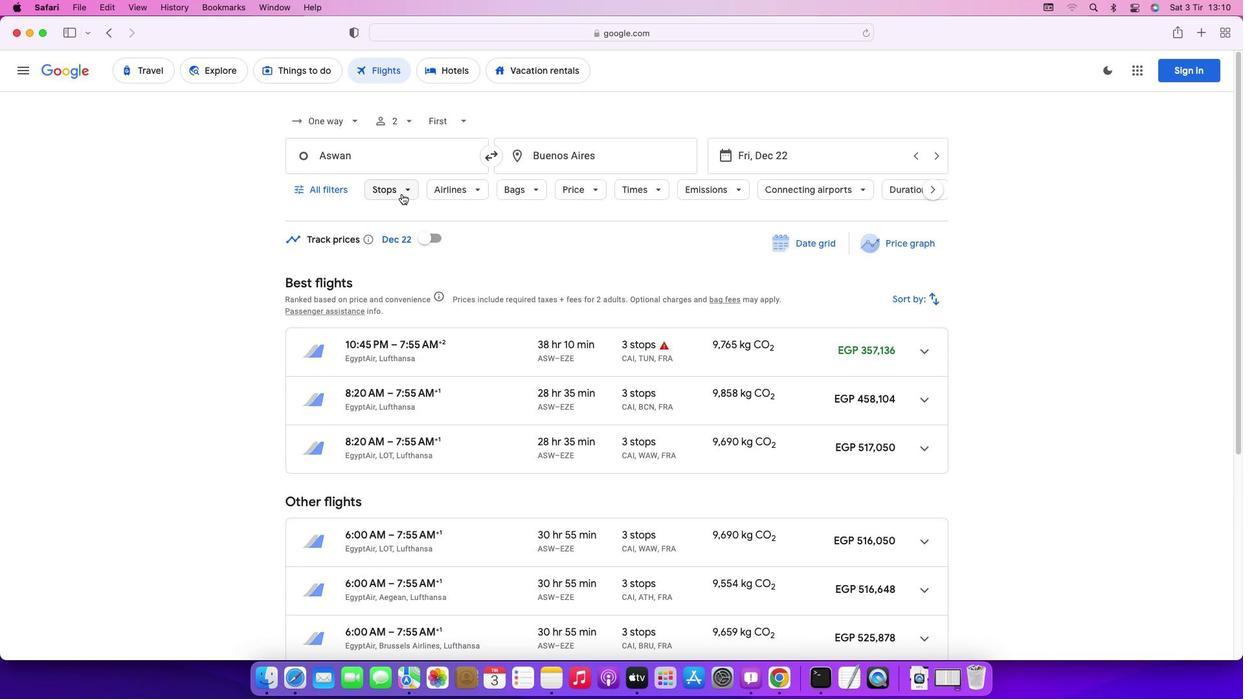 
Action: Mouse pressed left at (402, 193)
Screenshot: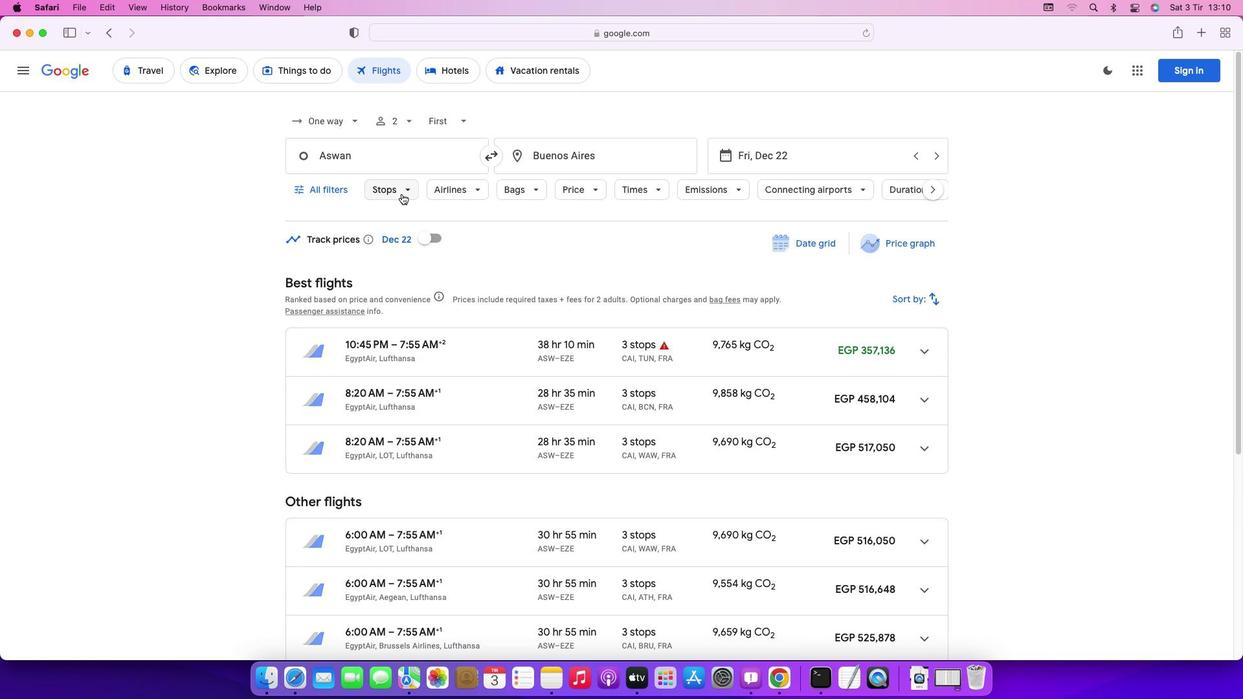 
Action: Mouse moved to (394, 254)
Screenshot: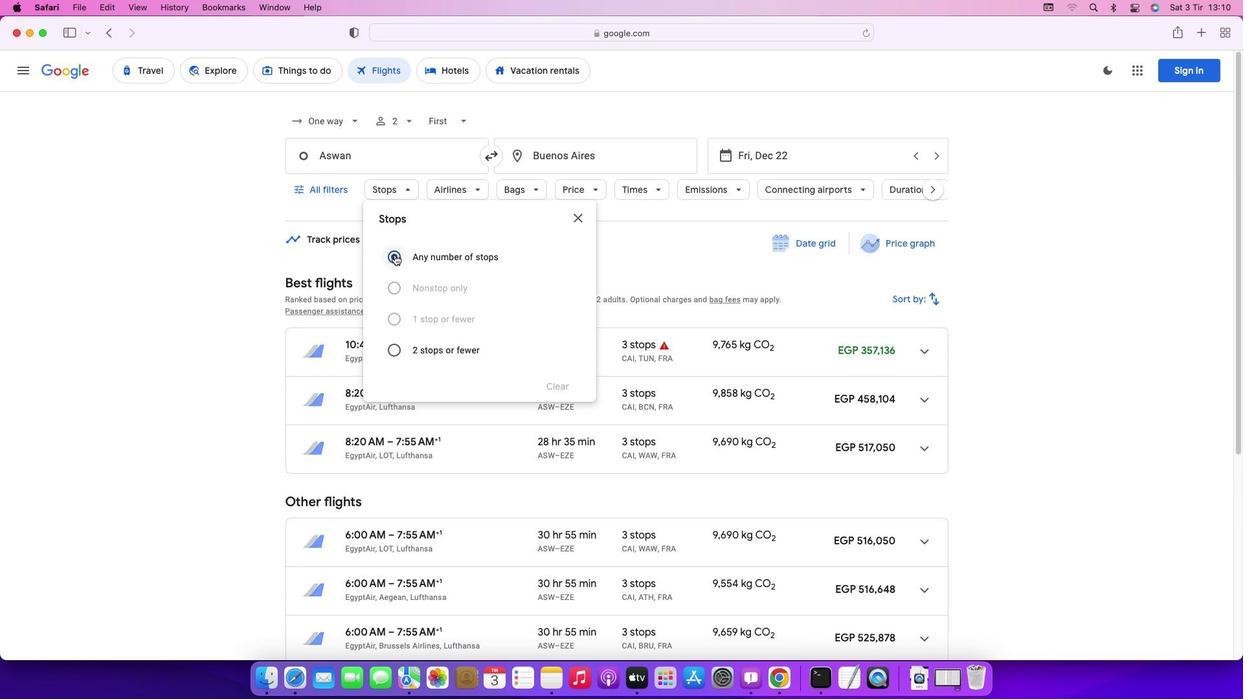 
Action: Mouse pressed left at (394, 254)
Screenshot: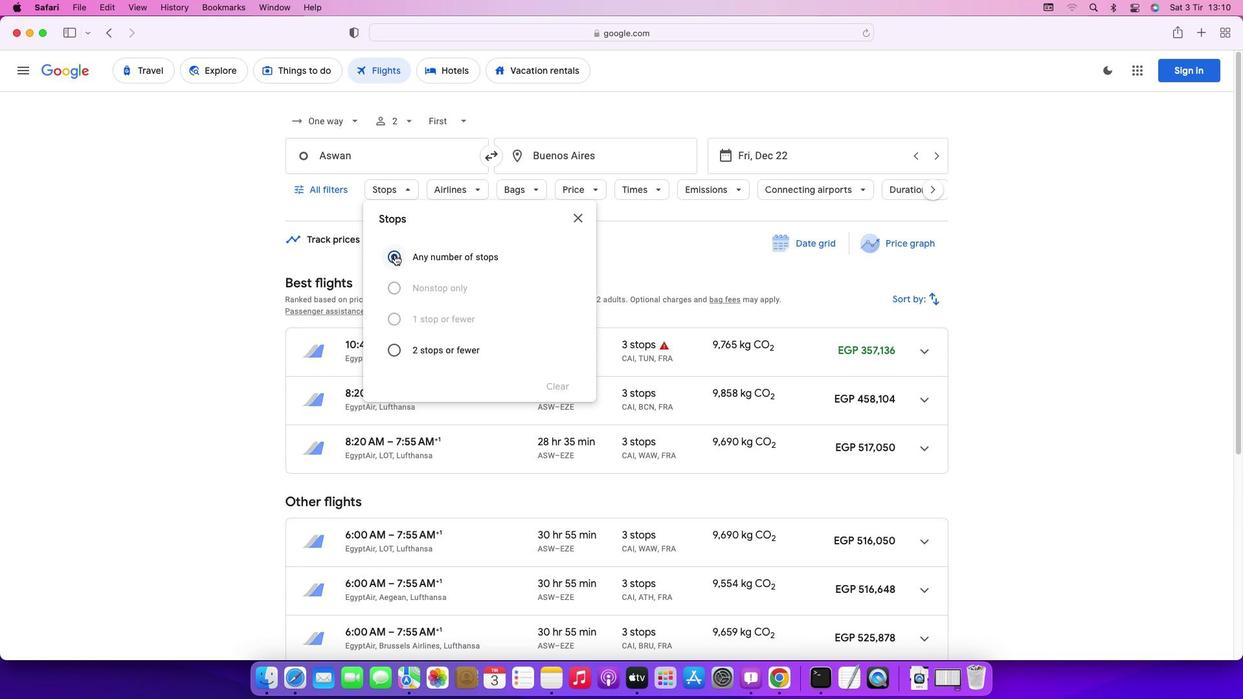 
Action: Mouse moved to (456, 192)
Screenshot: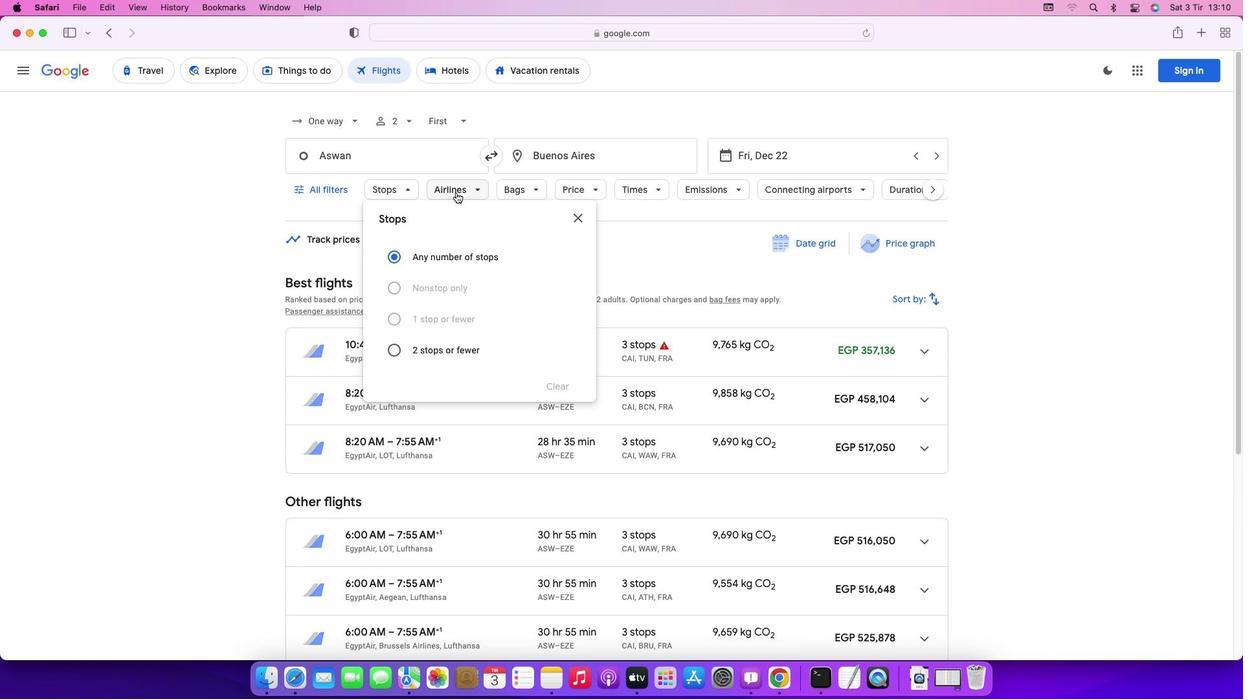 
Action: Mouse pressed left at (456, 192)
Screenshot: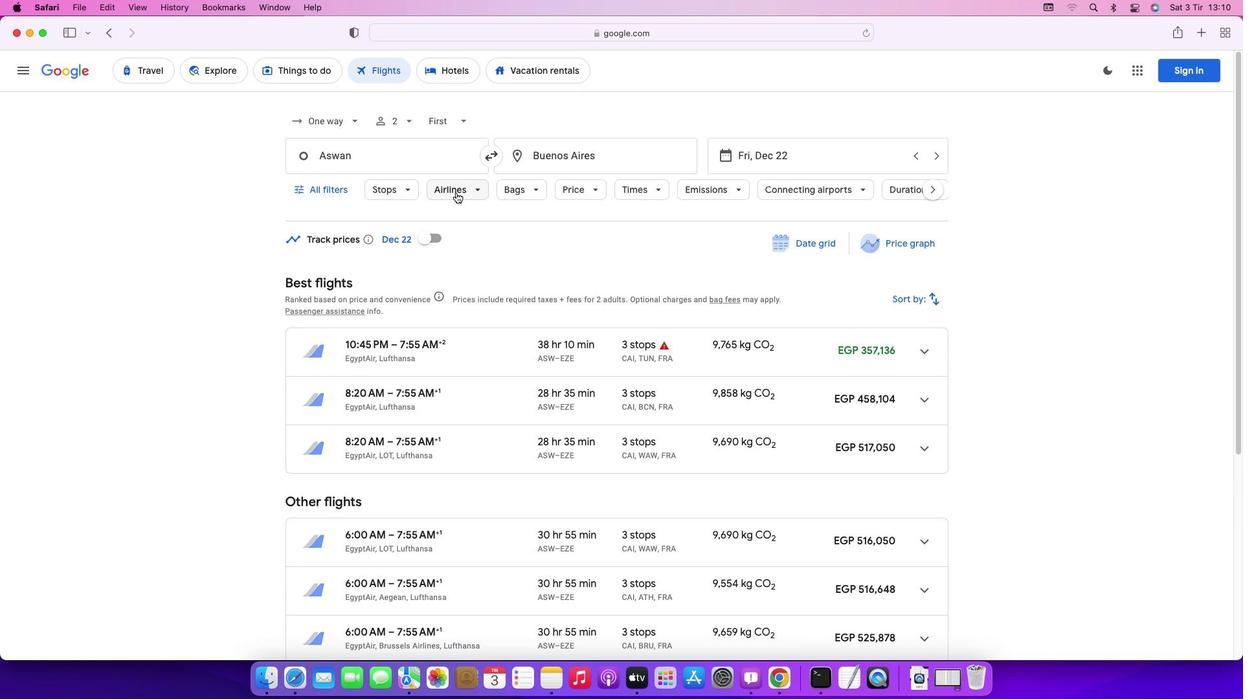 
Action: Mouse moved to (625, 257)
Screenshot: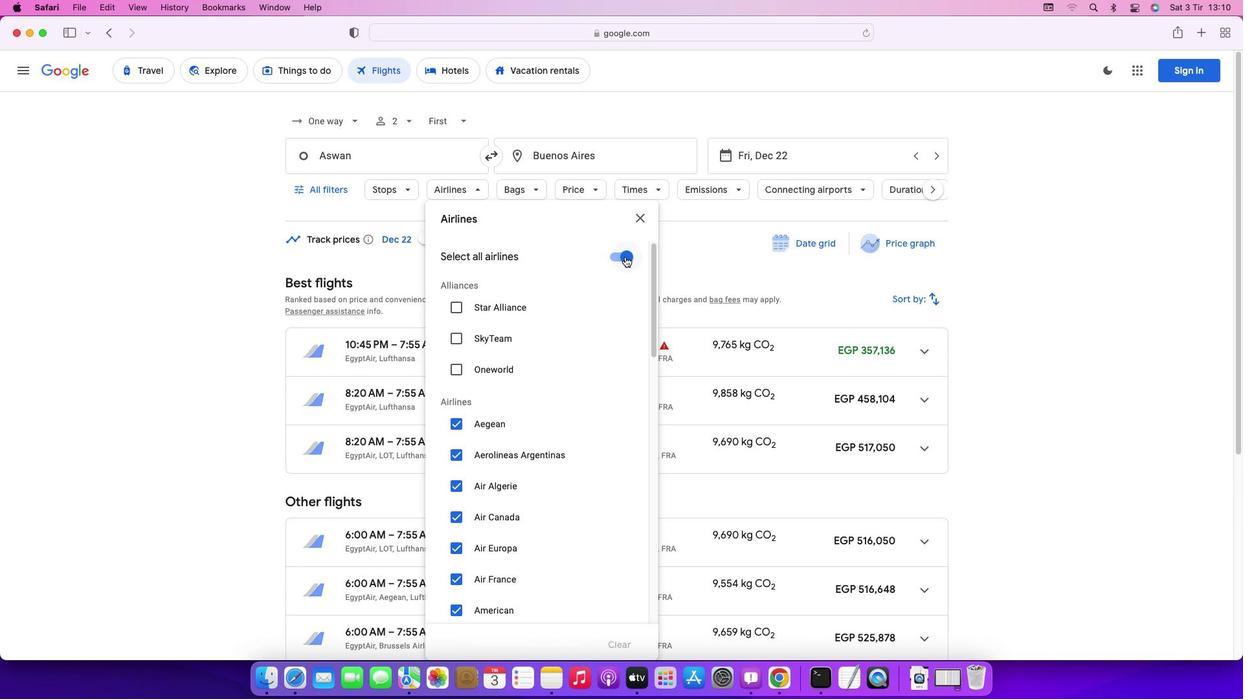 
Action: Mouse pressed left at (625, 257)
Screenshot: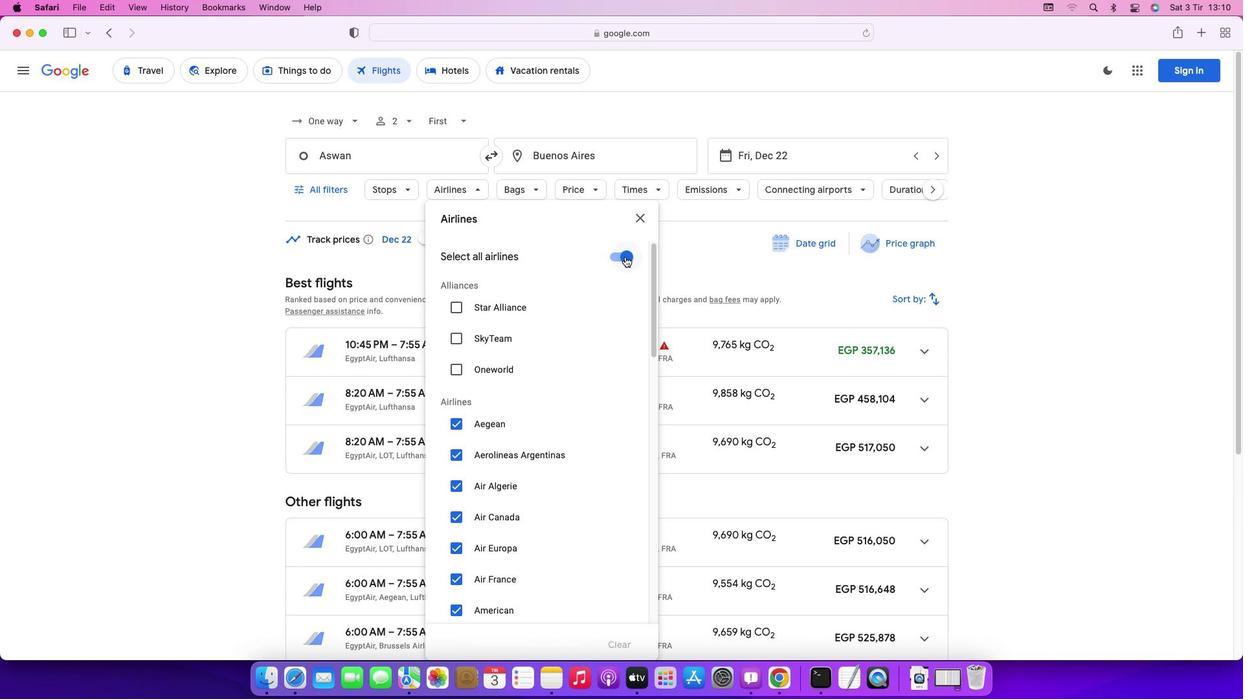 
Action: Mouse moved to (573, 455)
Screenshot: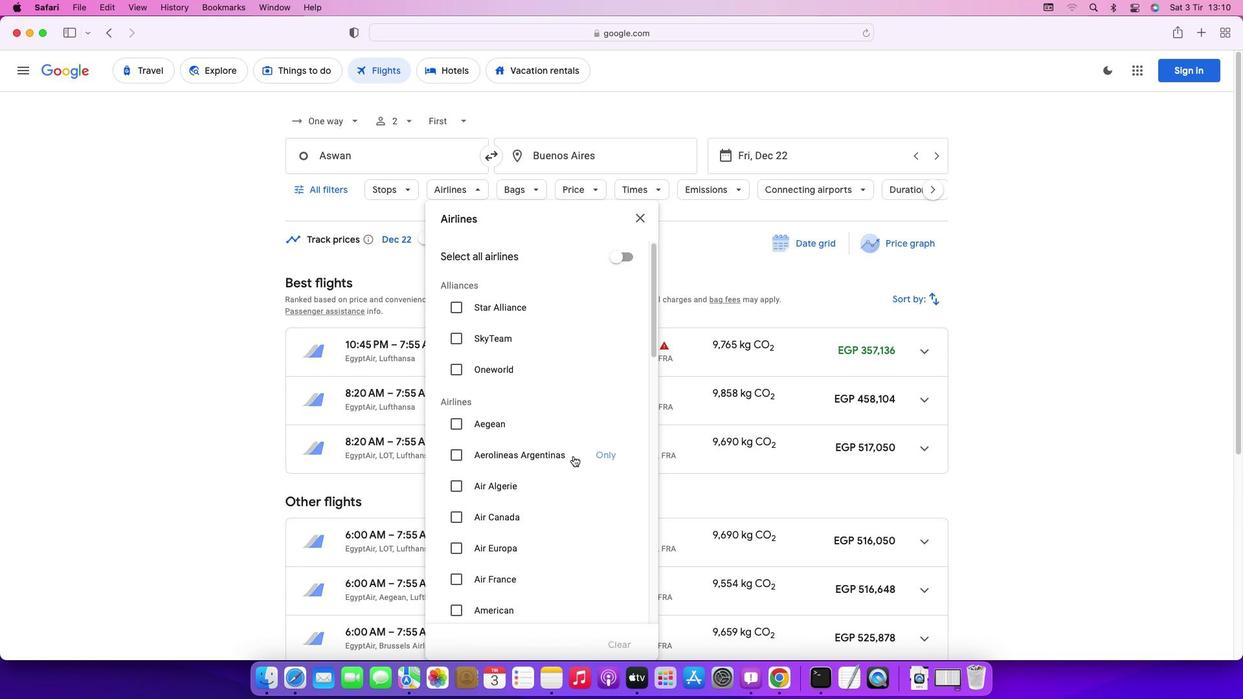 
Action: Mouse scrolled (573, 455) with delta (0, 0)
Screenshot: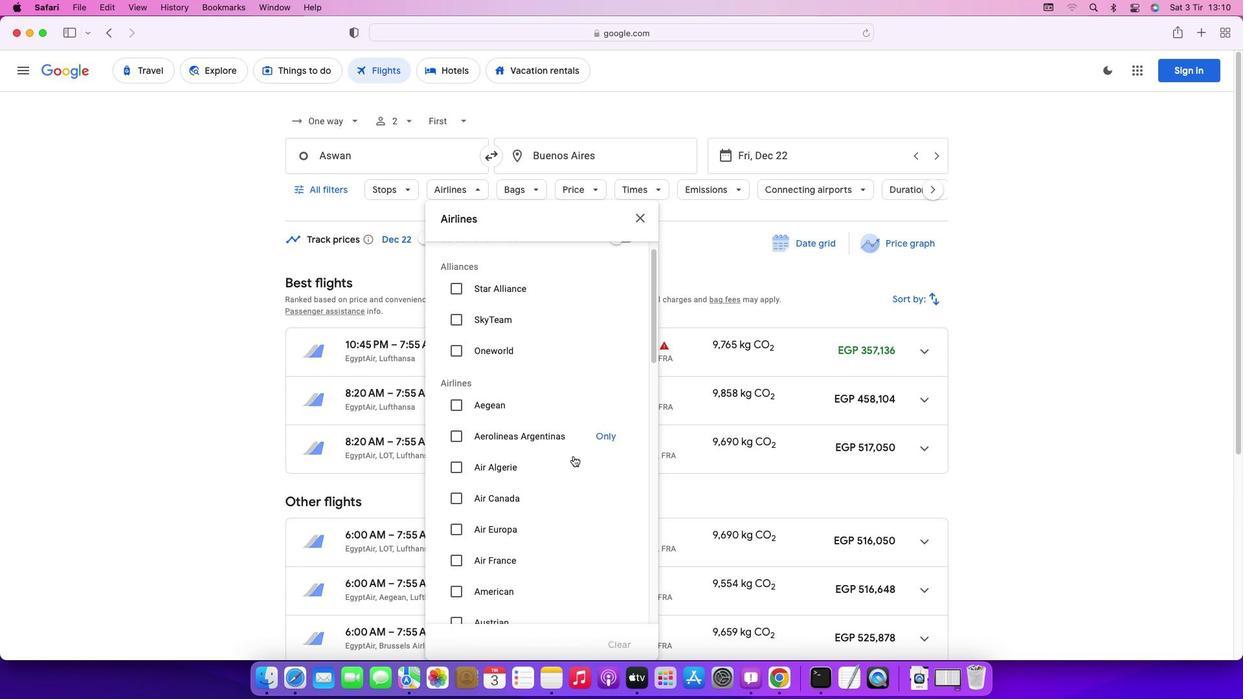 
Action: Mouse scrolled (573, 455) with delta (0, 0)
Screenshot: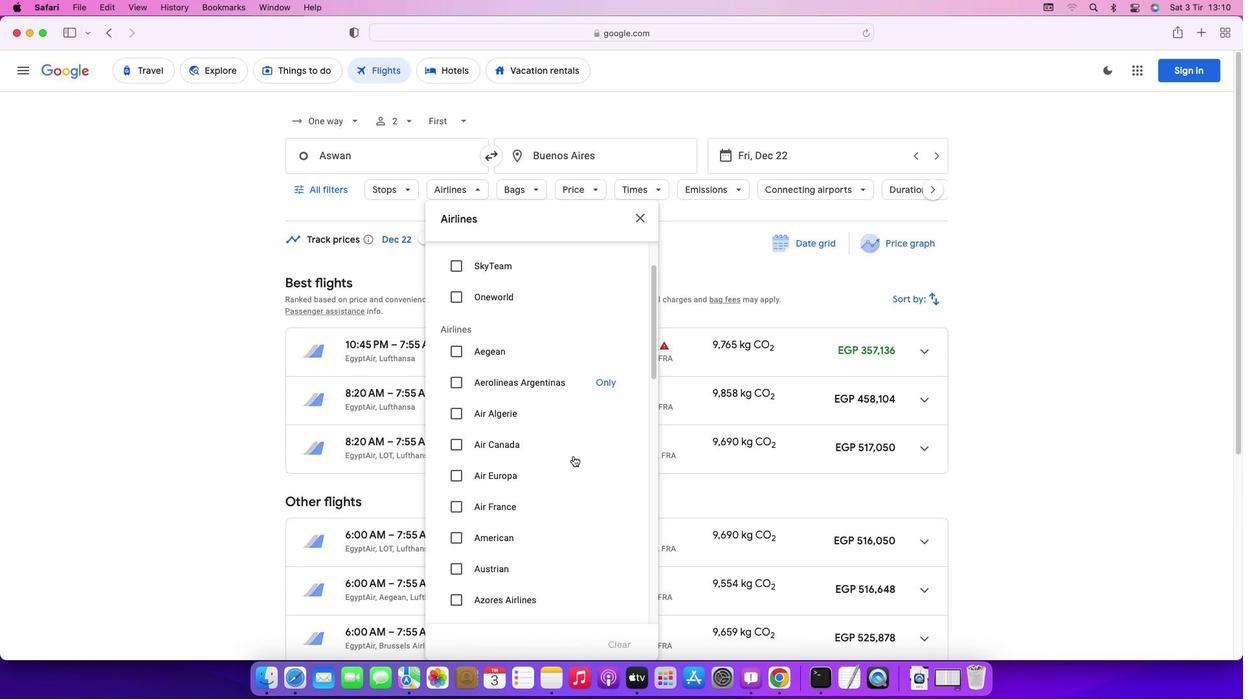 
Action: Mouse scrolled (573, 455) with delta (0, -1)
Screenshot: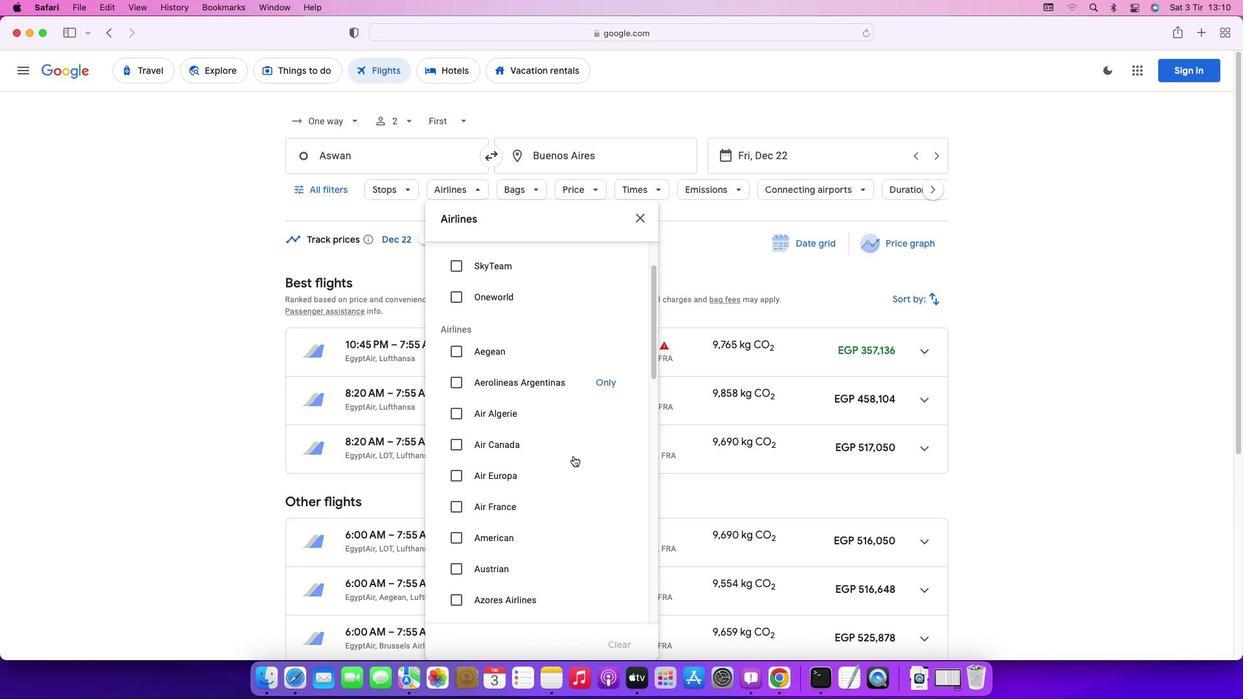 
Action: Mouse scrolled (573, 455) with delta (0, -1)
Screenshot: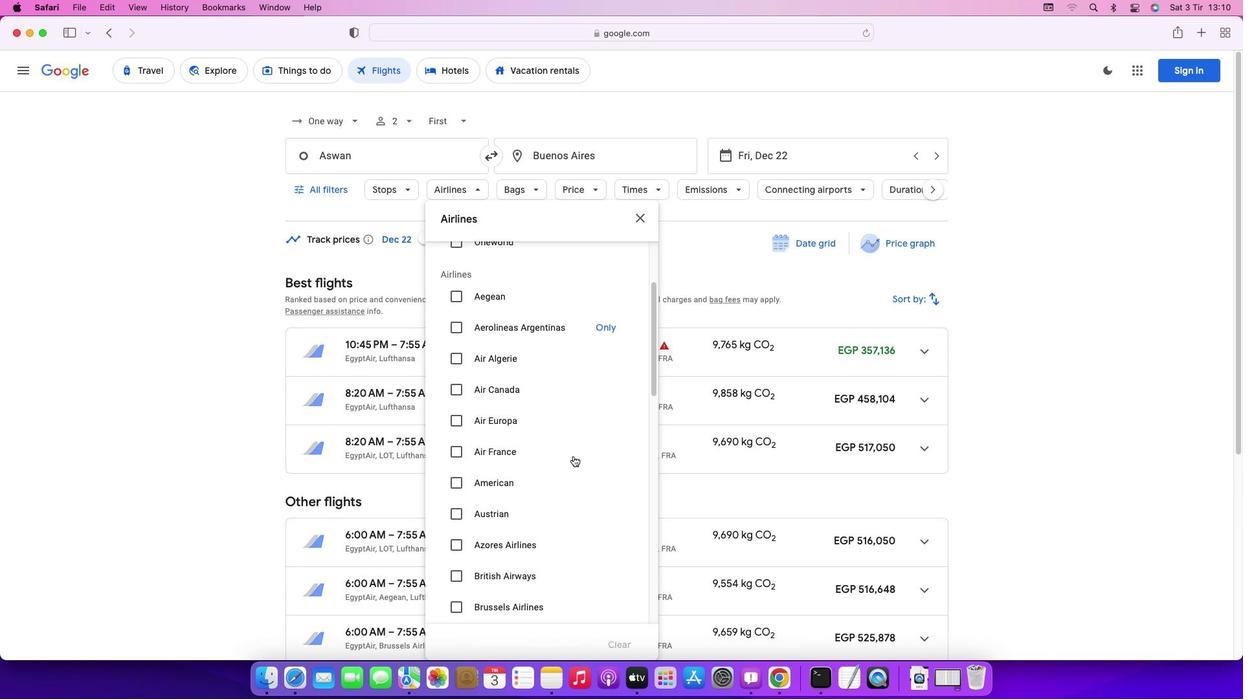 
Action: Mouse scrolled (573, 455) with delta (0, 0)
Screenshot: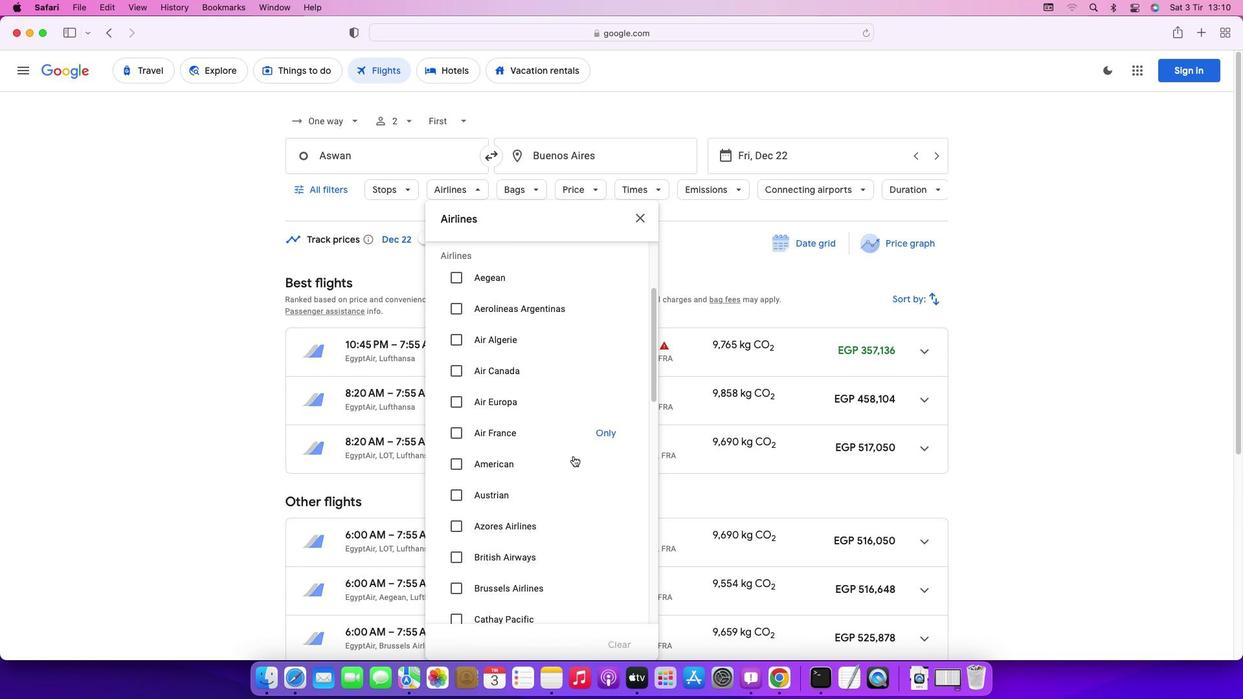 
Action: Mouse scrolled (573, 455) with delta (0, 0)
Screenshot: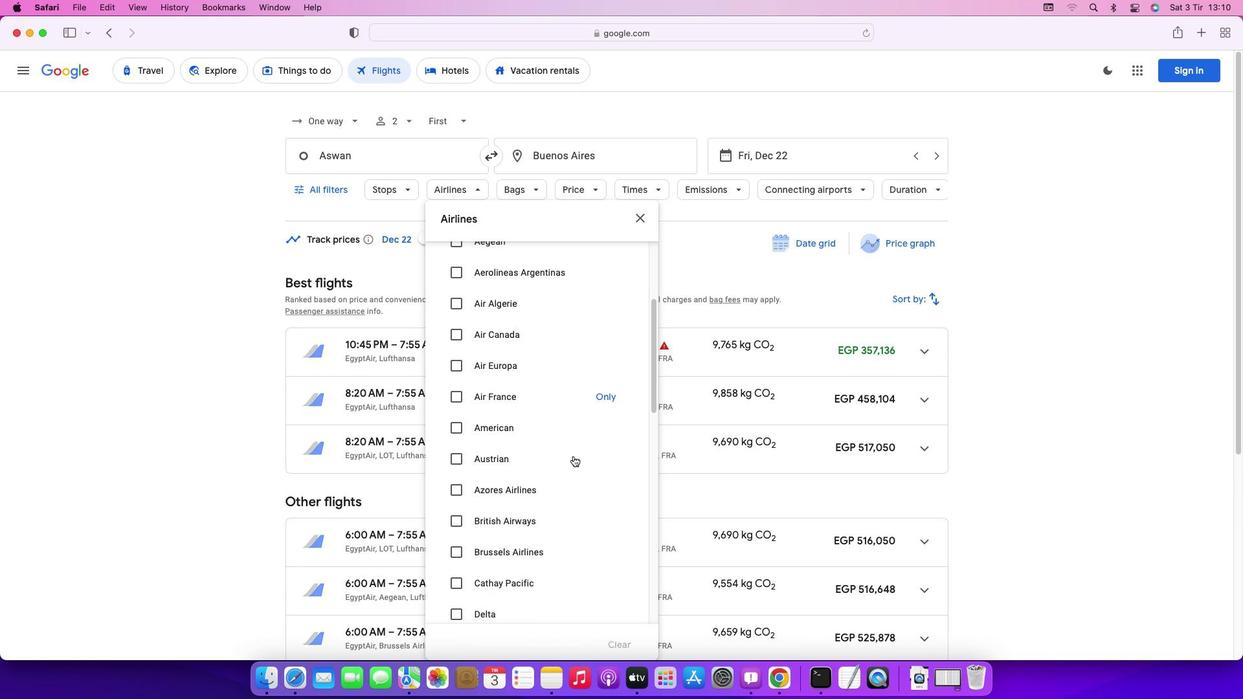 
Action: Mouse scrolled (573, 455) with delta (0, 0)
Screenshot: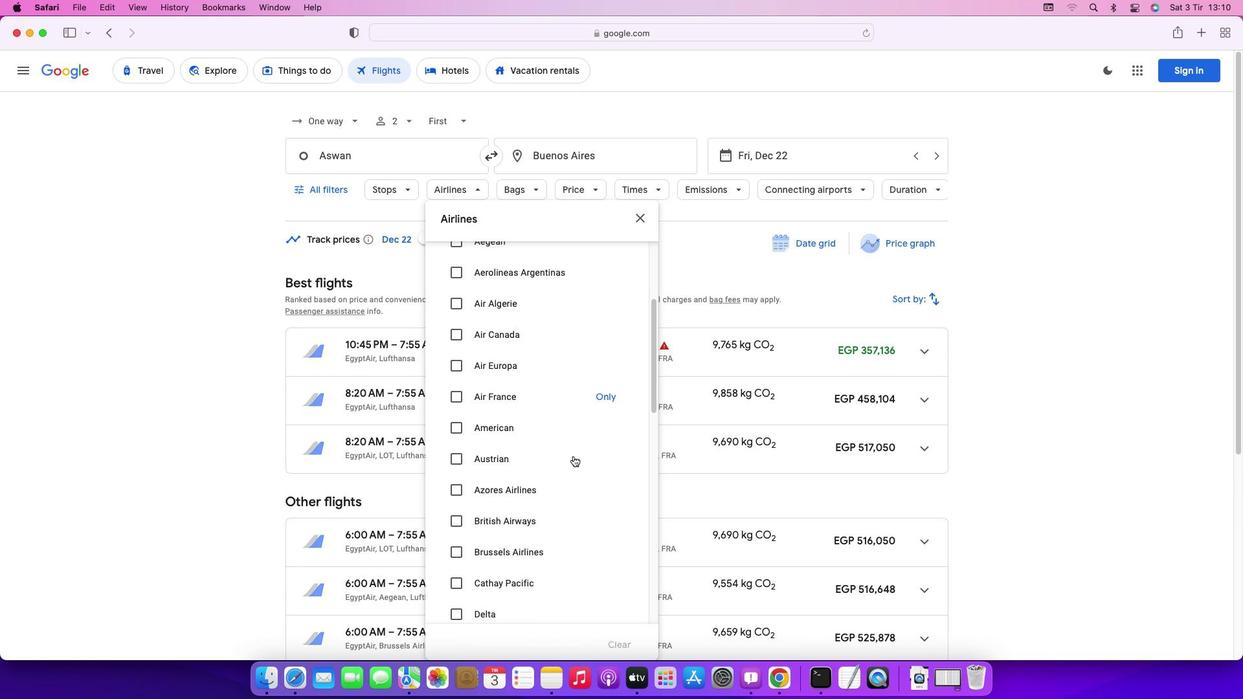 
Action: Mouse moved to (458, 520)
Screenshot: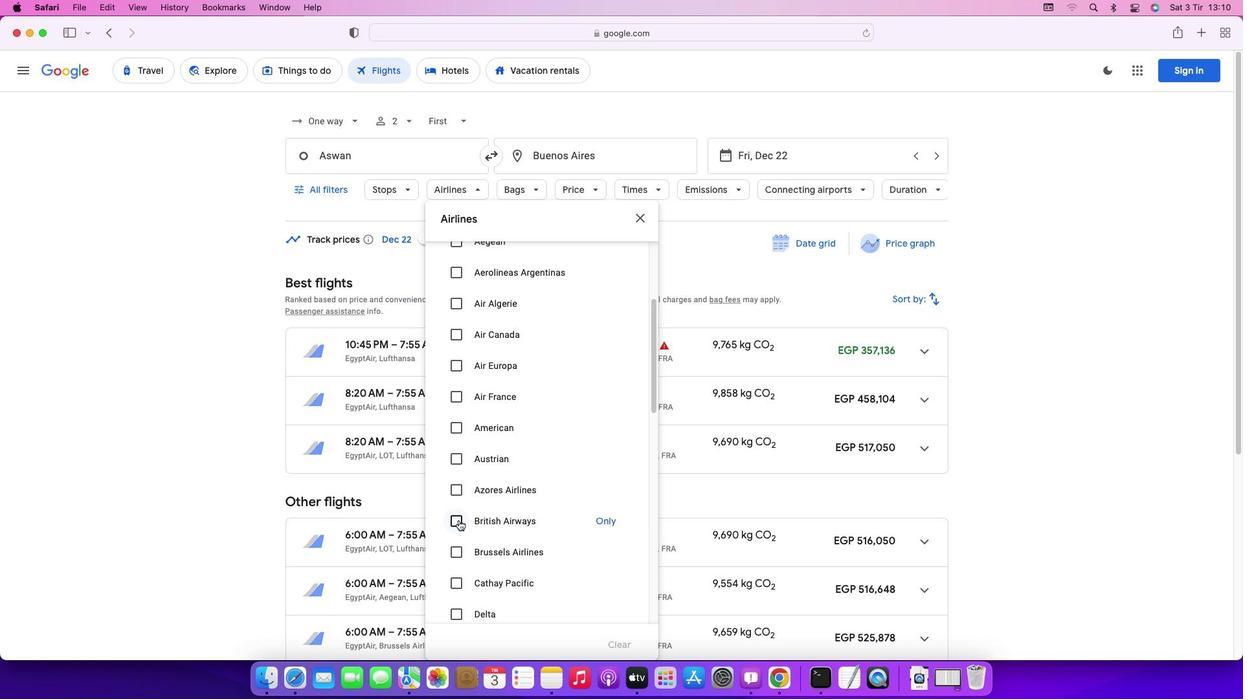 
Action: Mouse pressed left at (458, 520)
Screenshot: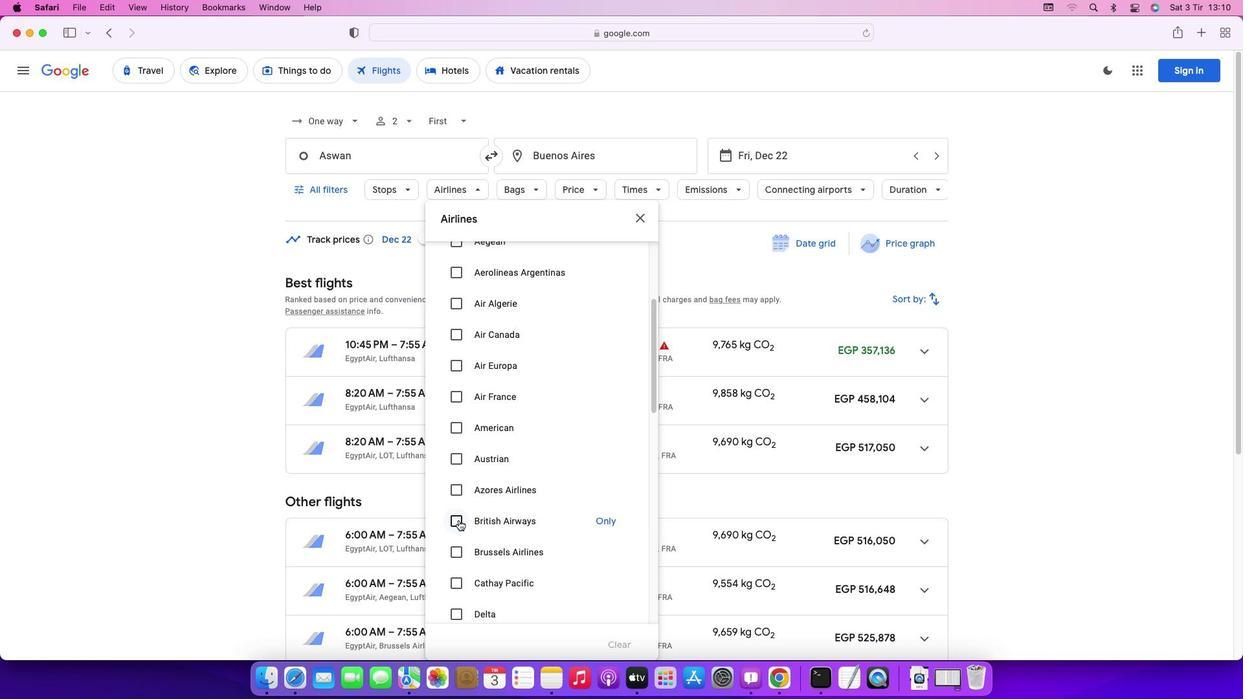
Action: Mouse moved to (615, 188)
Screenshot: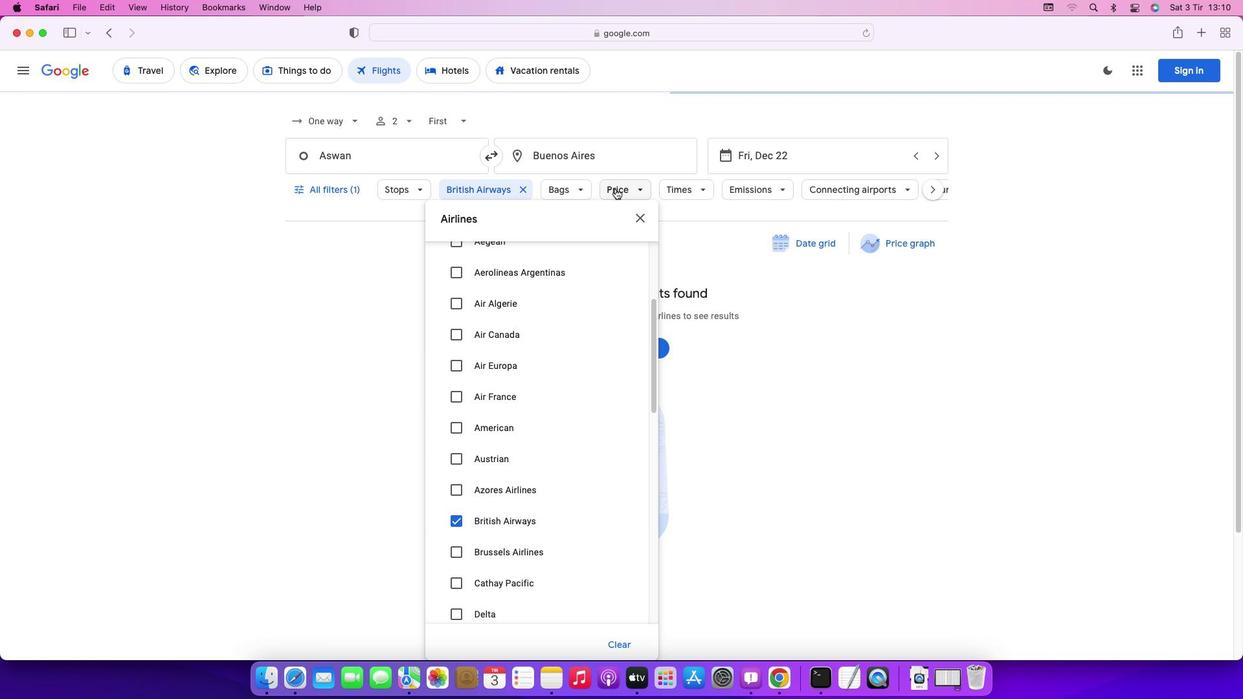 
Action: Mouse pressed left at (615, 188)
Screenshot: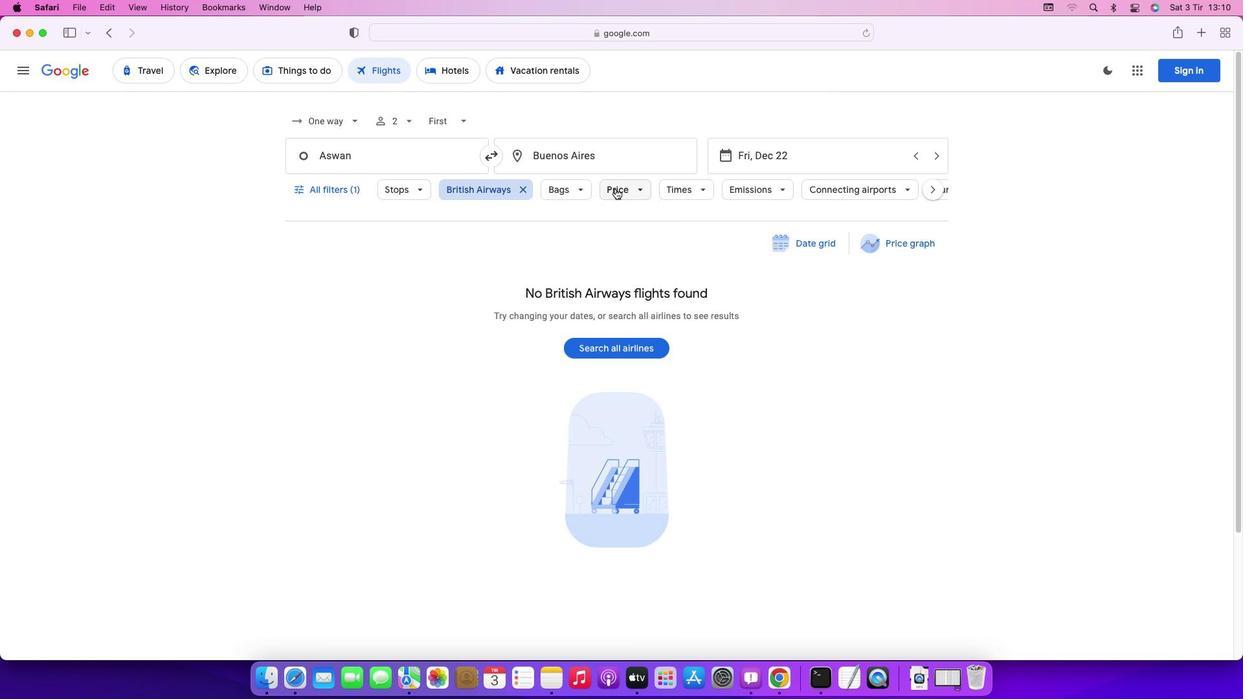 
Action: Mouse moved to (809, 277)
Screenshot: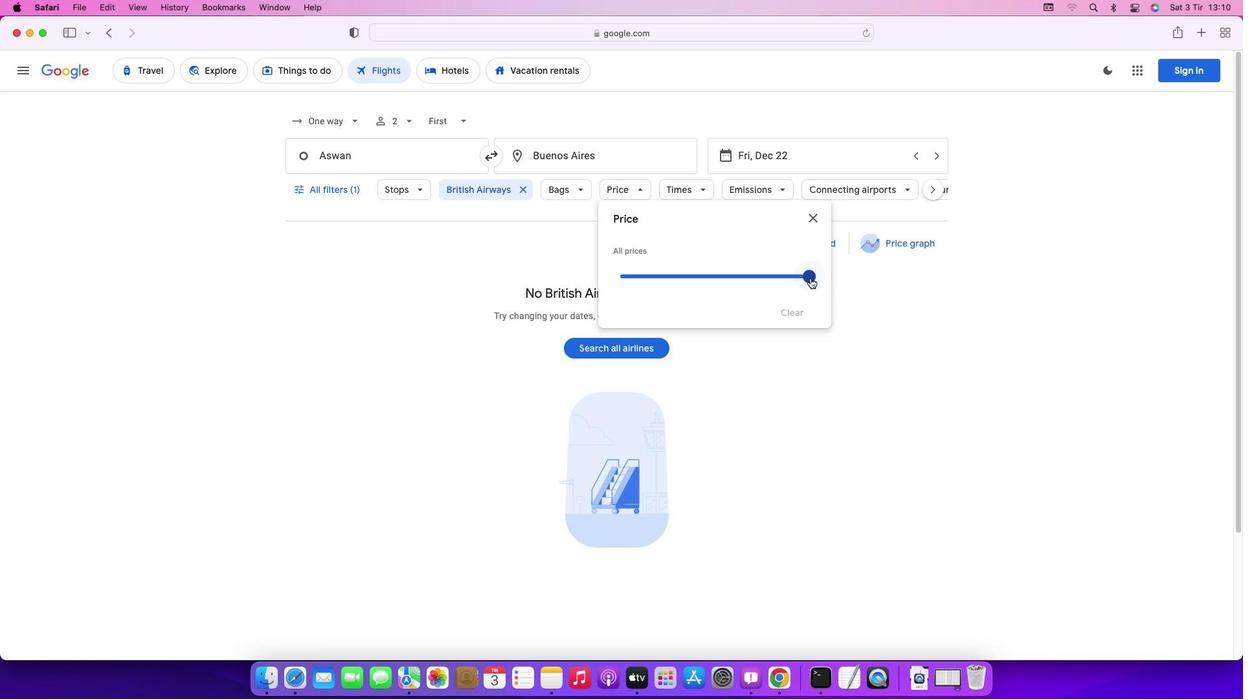 
Action: Mouse pressed left at (809, 277)
Screenshot: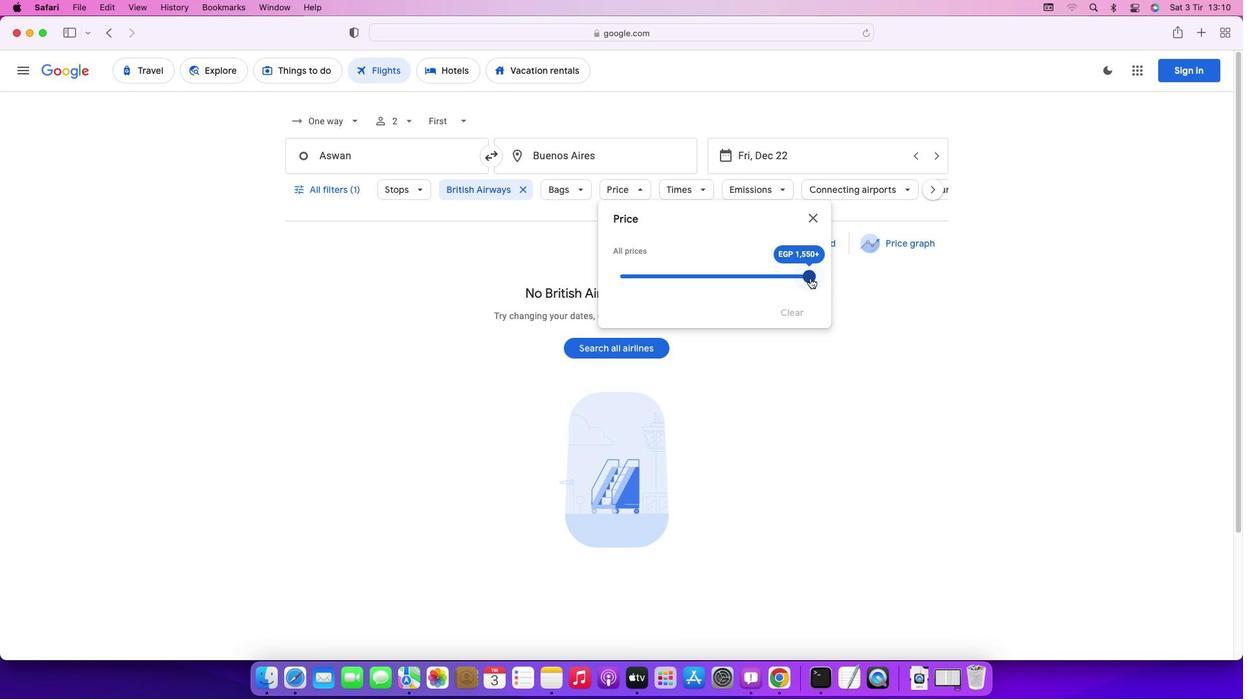 
Action: Mouse moved to (691, 191)
Screenshot: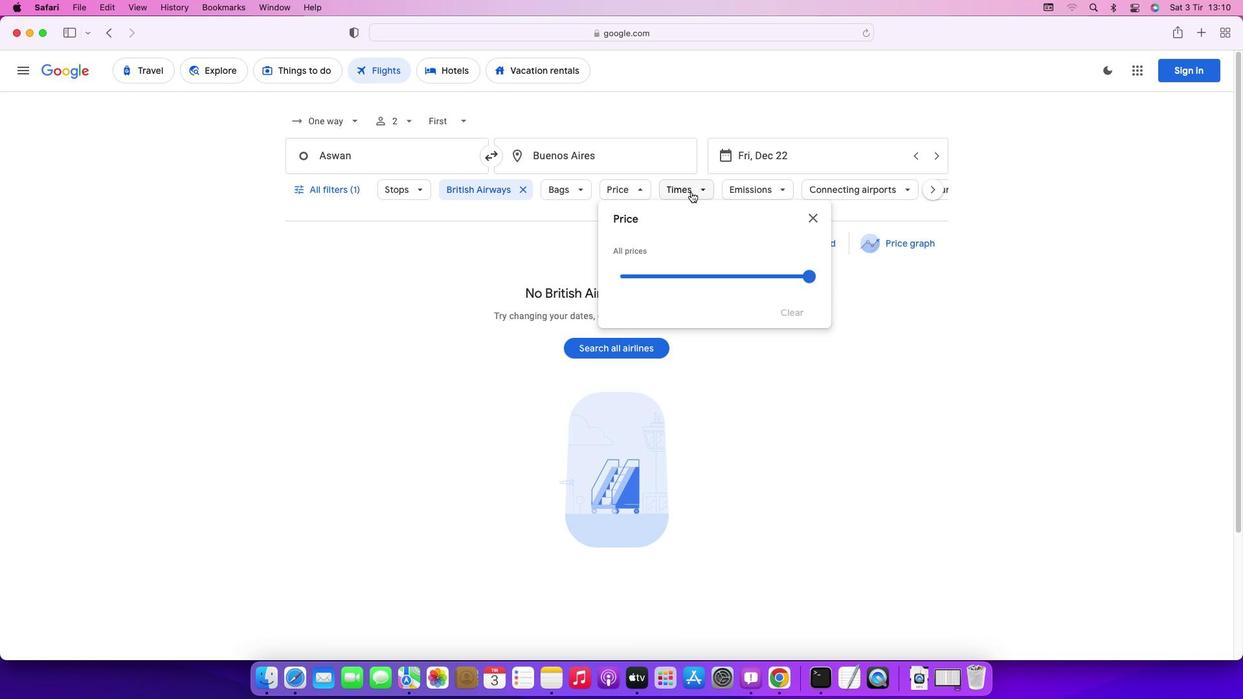 
Action: Mouse pressed left at (691, 191)
Screenshot: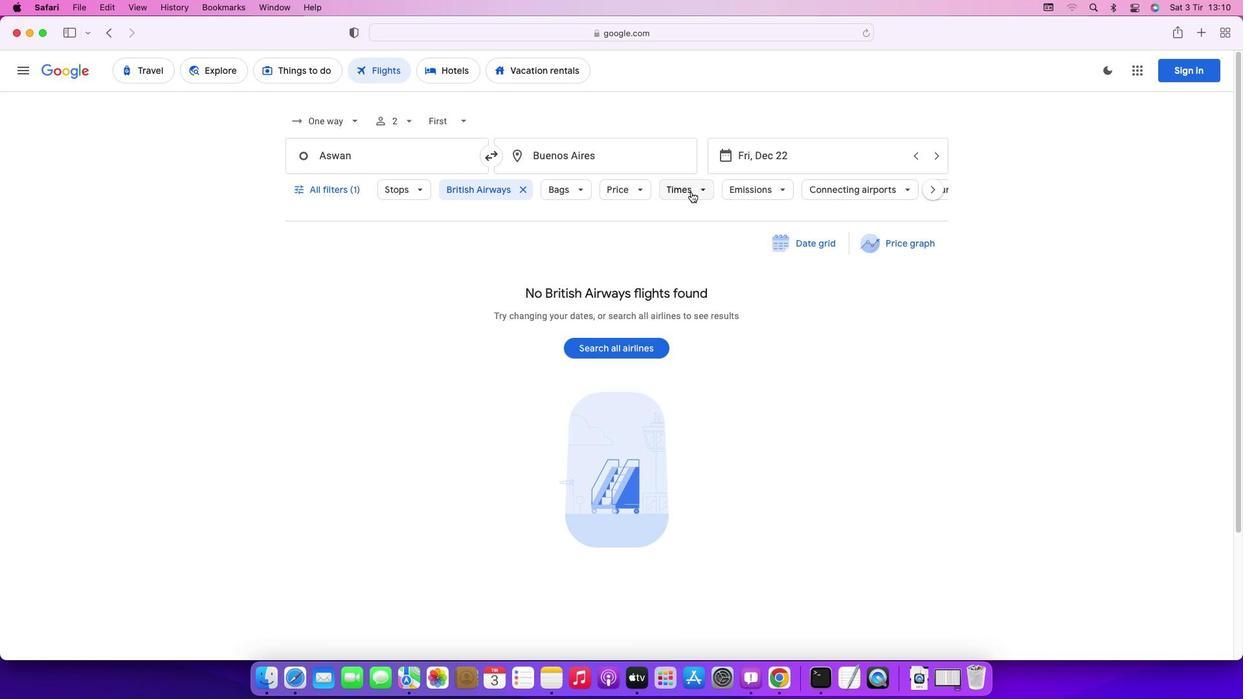 
Action: Mouse moved to (680, 319)
Screenshot: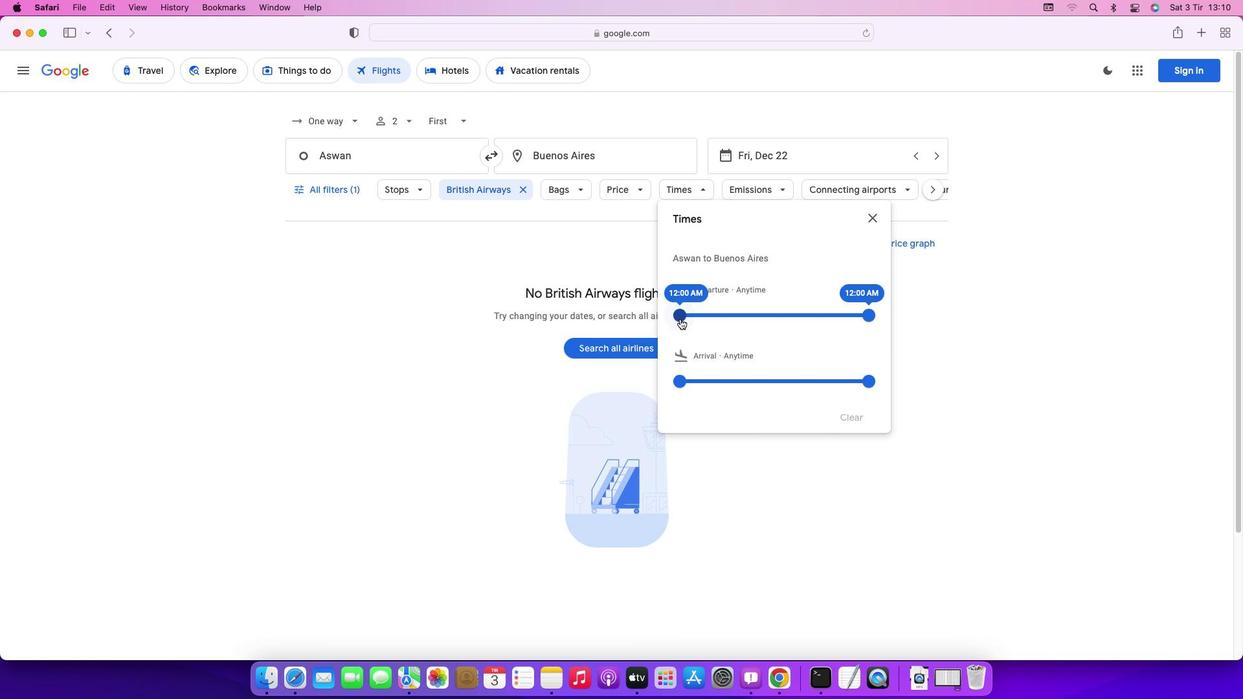 
Action: Mouse pressed left at (680, 319)
Screenshot: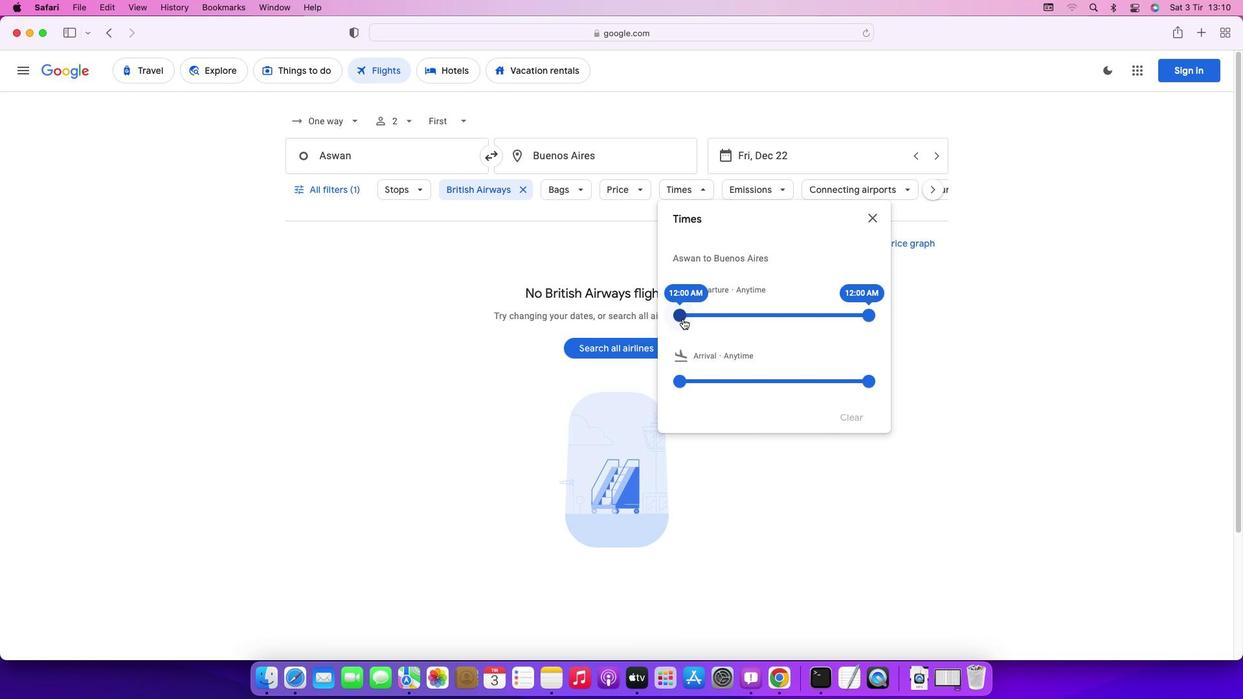 
Action: Mouse moved to (866, 315)
Screenshot: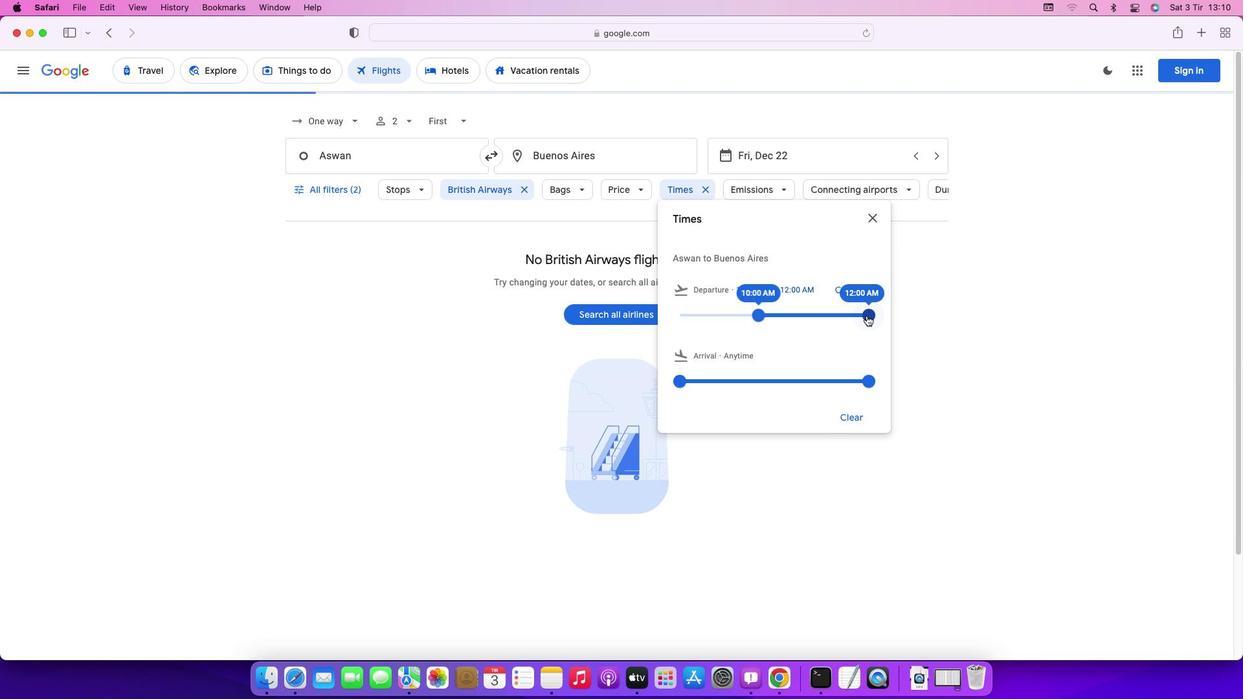 
Action: Mouse pressed left at (866, 315)
Screenshot: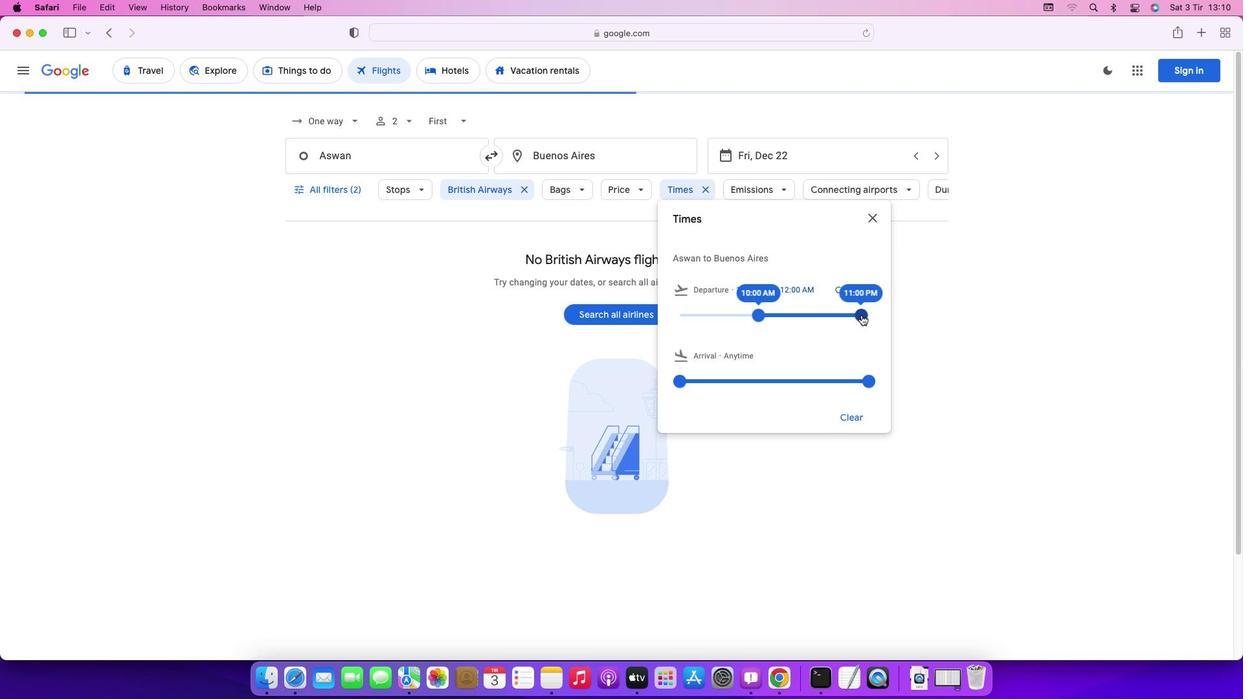 
Action: Mouse moved to (960, 334)
Screenshot: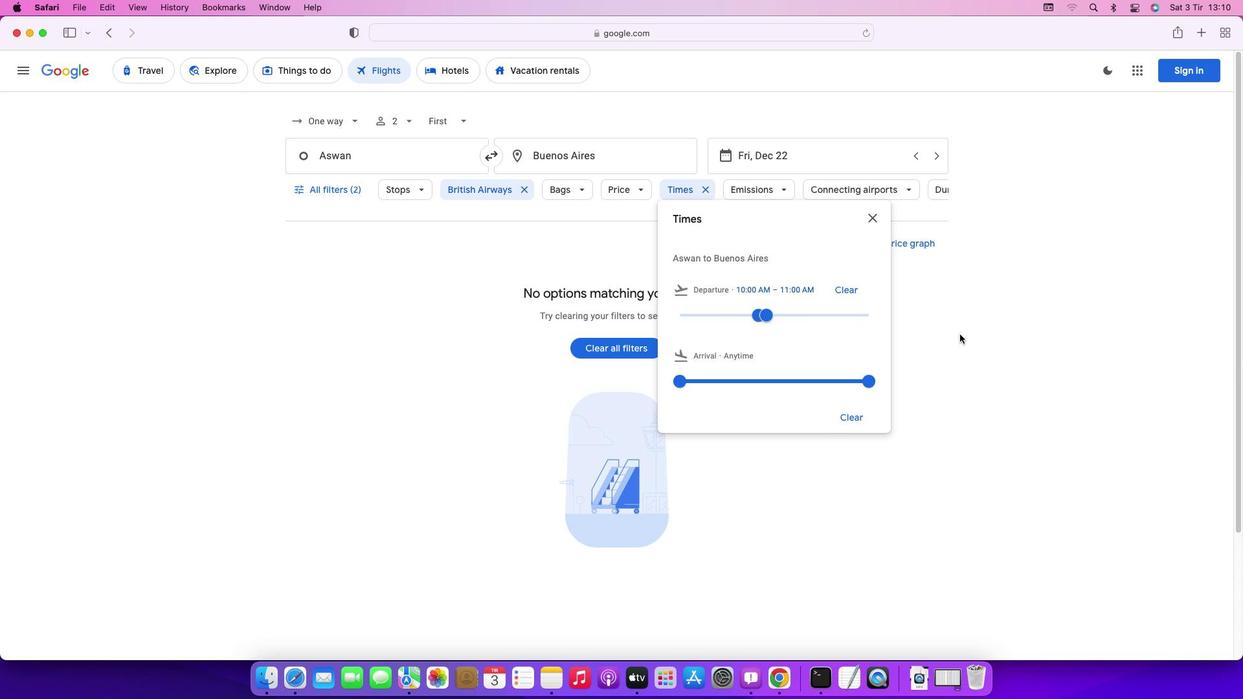 
Action: Mouse pressed left at (960, 334)
Screenshot: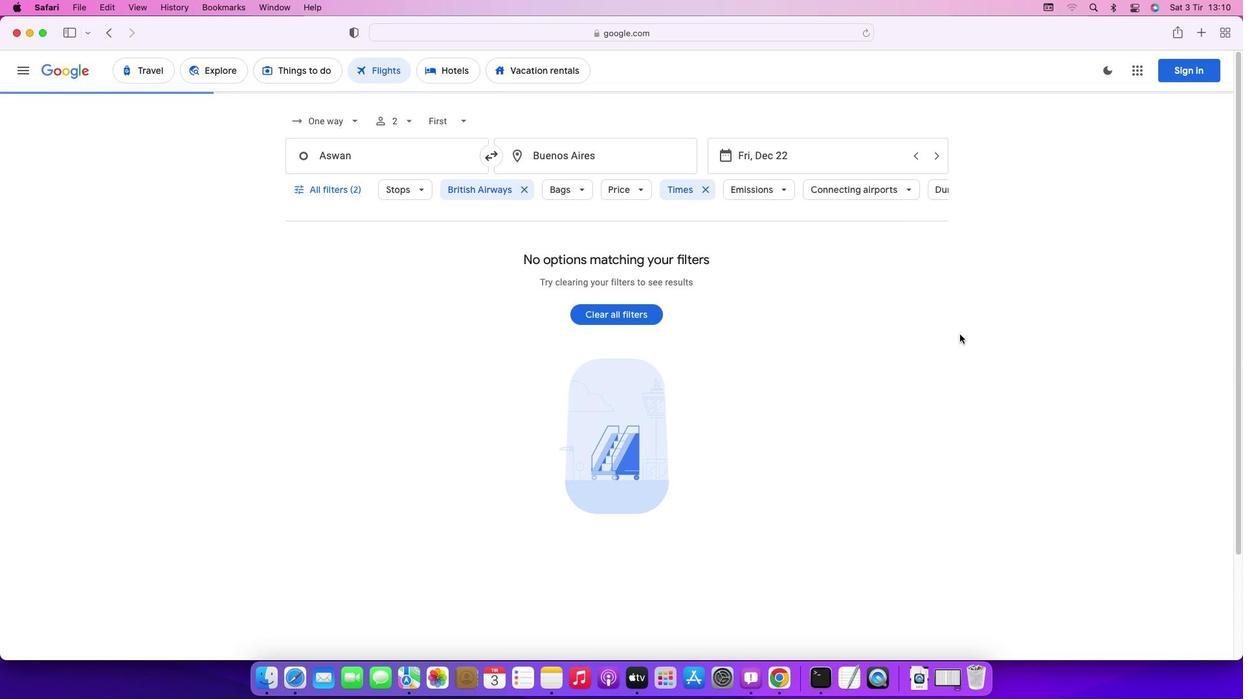 
